 Task: Look for space in Thanjāvūr, India from 11th June, 2023 to 17th June, 2023 for 1 adult in price range Rs.5000 to Rs.12000. Place can be private room with 1  bedroom having 1 bed and 1 bathroom. Property type can be house, flat, guest house, hotel. Booking option can be shelf check-in. Required host language is English.
Action: Mouse moved to (384, 57)
Screenshot: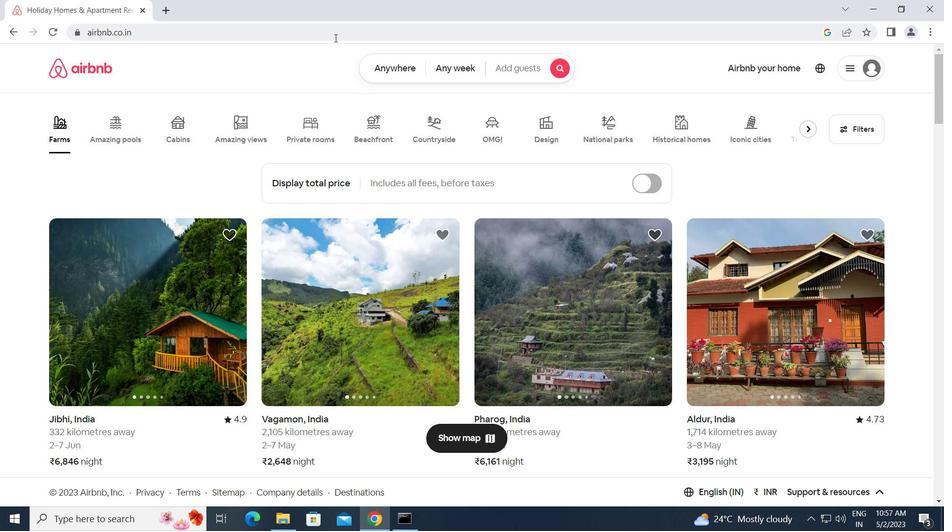 
Action: Mouse pressed left at (384, 57)
Screenshot: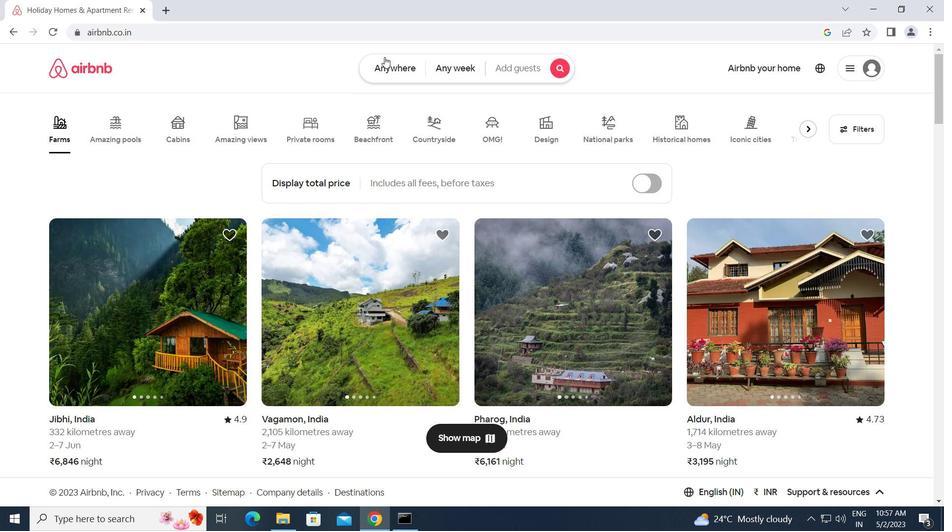 
Action: Mouse moved to (340, 104)
Screenshot: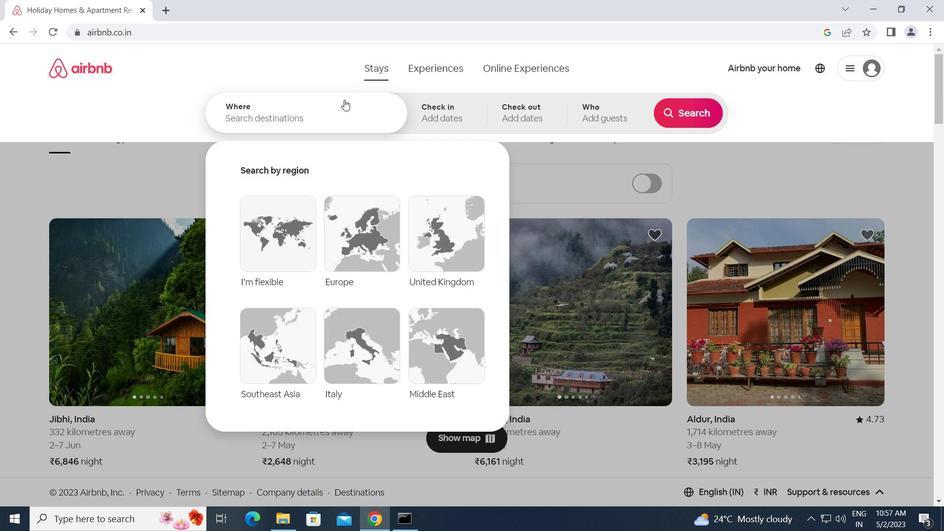
Action: Mouse pressed left at (340, 104)
Screenshot: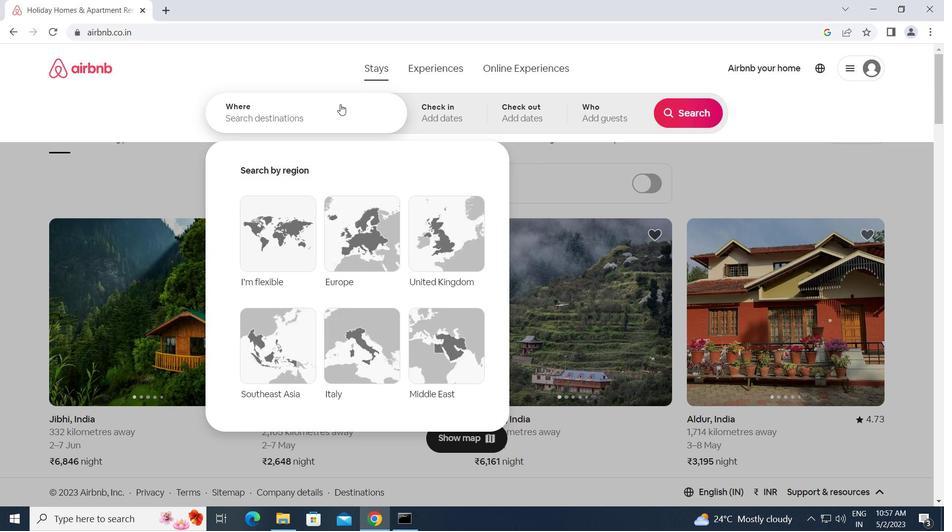 
Action: Key pressed t<Key.caps_lock>hanjavur,<Key.space><Key.caps_lock>i<Key.caps_lock>ndia<Key.enter>
Screenshot: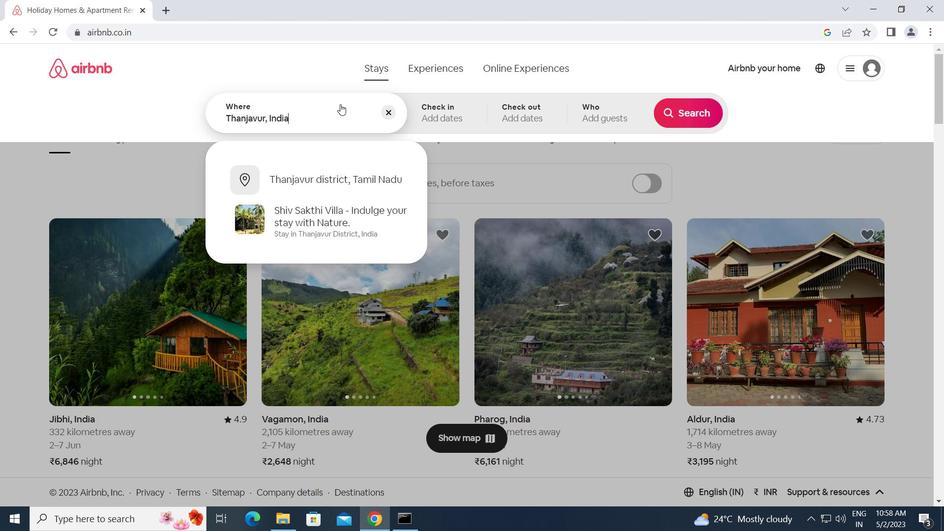 
Action: Mouse moved to (502, 321)
Screenshot: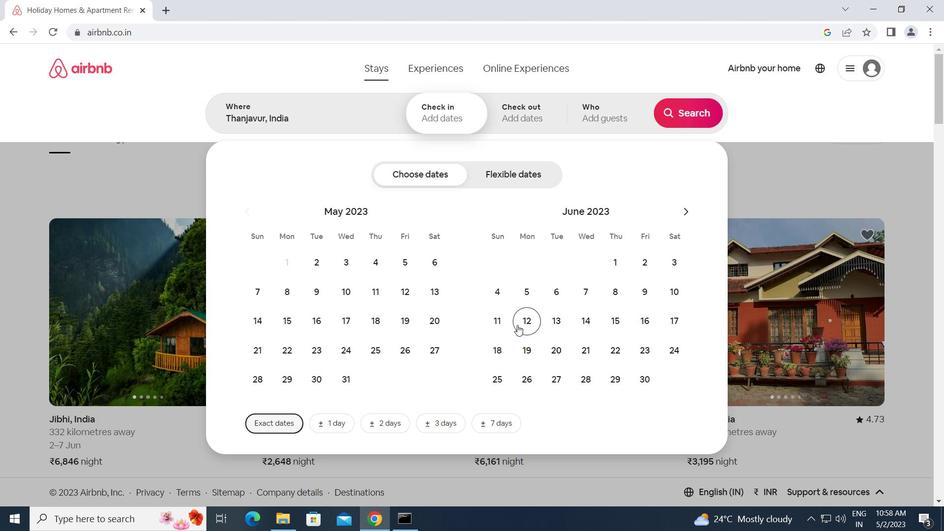 
Action: Mouse pressed left at (502, 321)
Screenshot: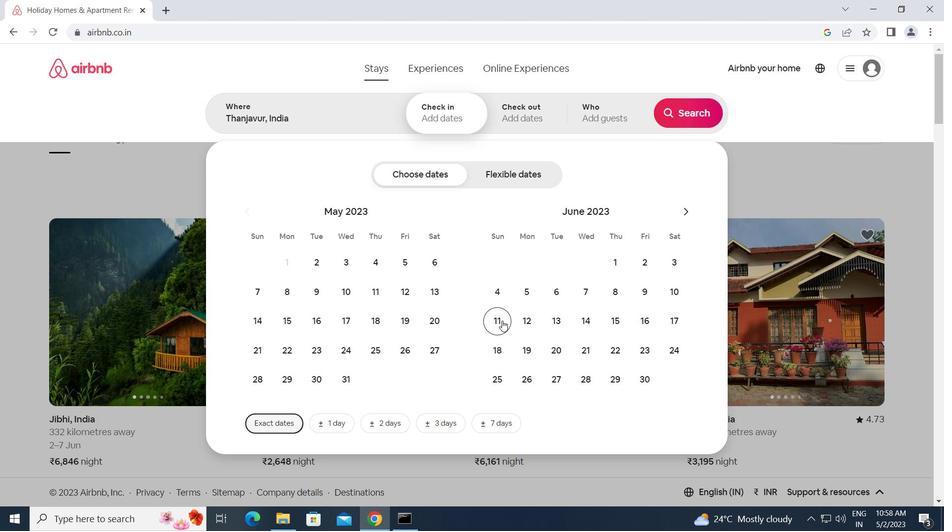 
Action: Mouse moved to (680, 319)
Screenshot: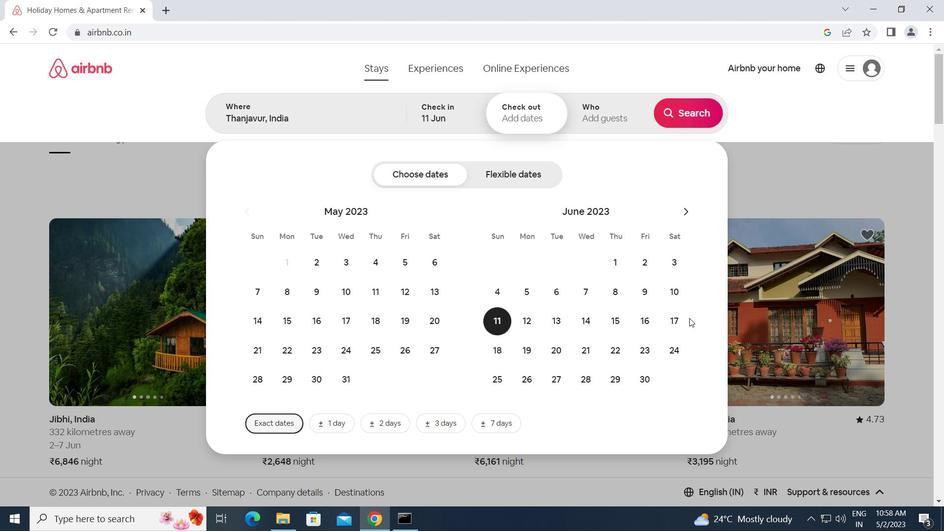 
Action: Mouse pressed left at (680, 319)
Screenshot: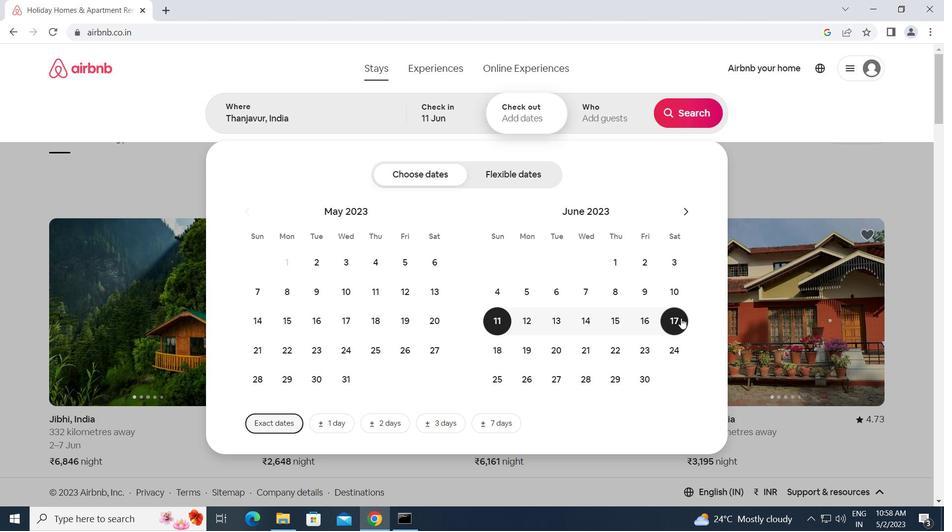 
Action: Mouse moved to (603, 112)
Screenshot: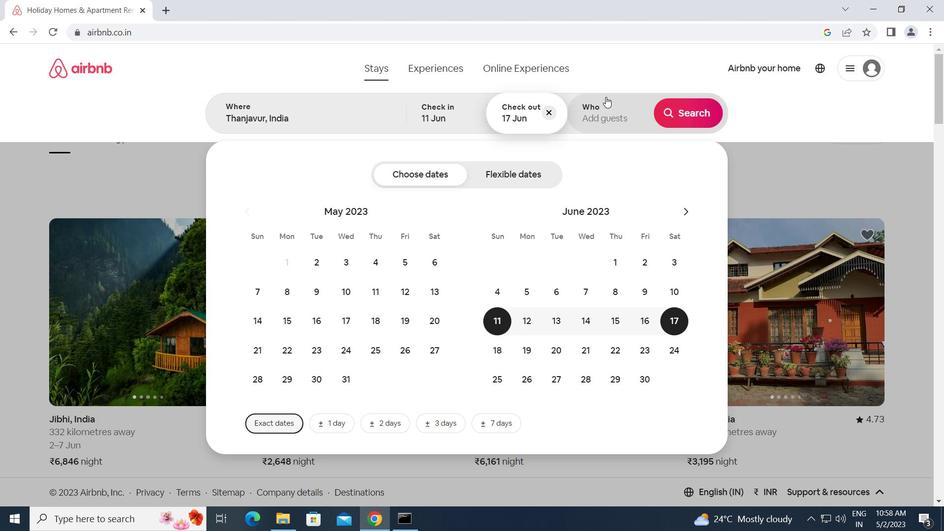
Action: Mouse pressed left at (603, 112)
Screenshot: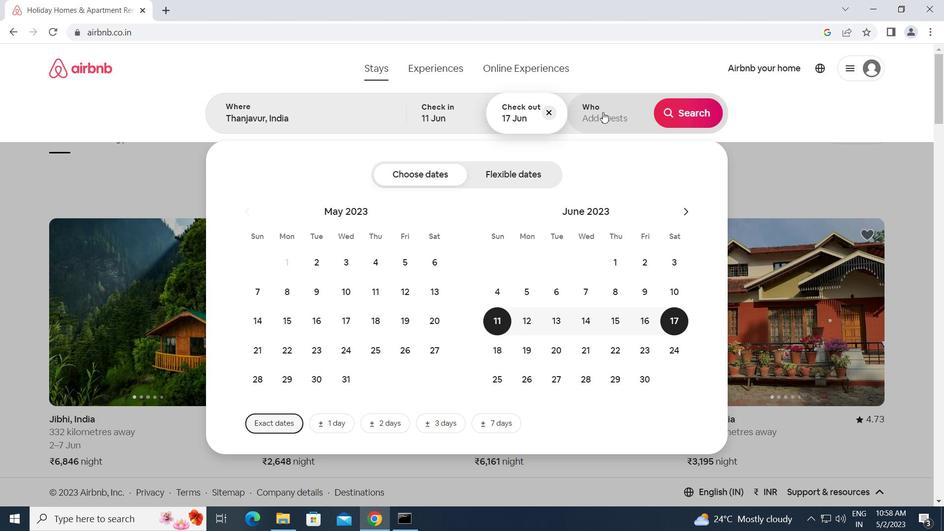 
Action: Mouse moved to (691, 175)
Screenshot: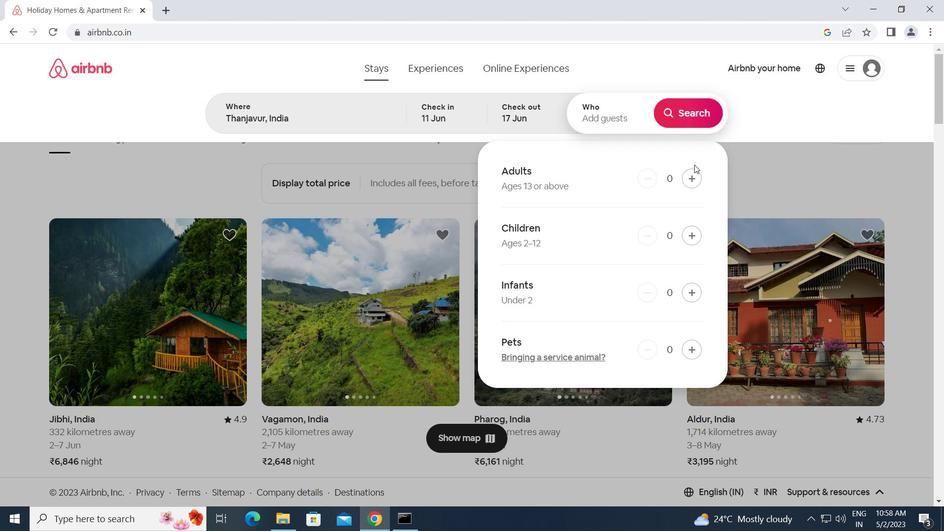 
Action: Mouse pressed left at (691, 175)
Screenshot: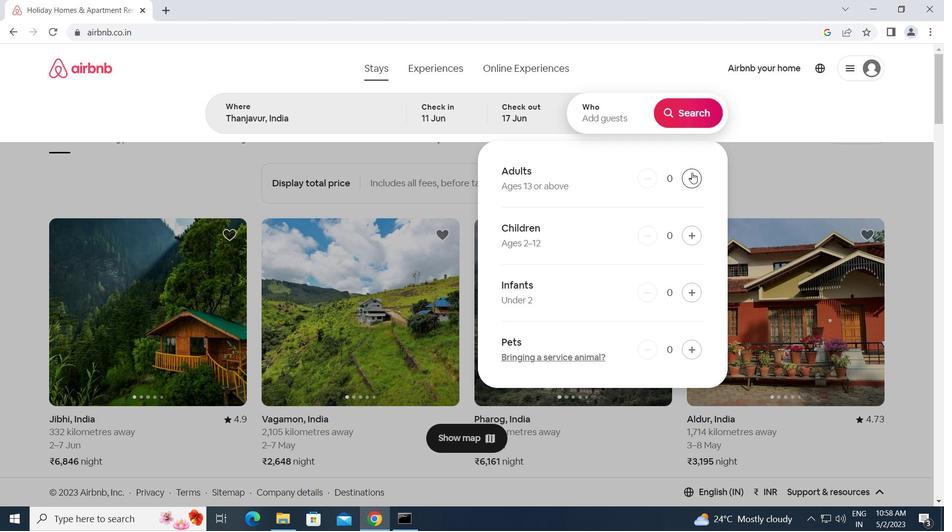 
Action: Mouse moved to (681, 116)
Screenshot: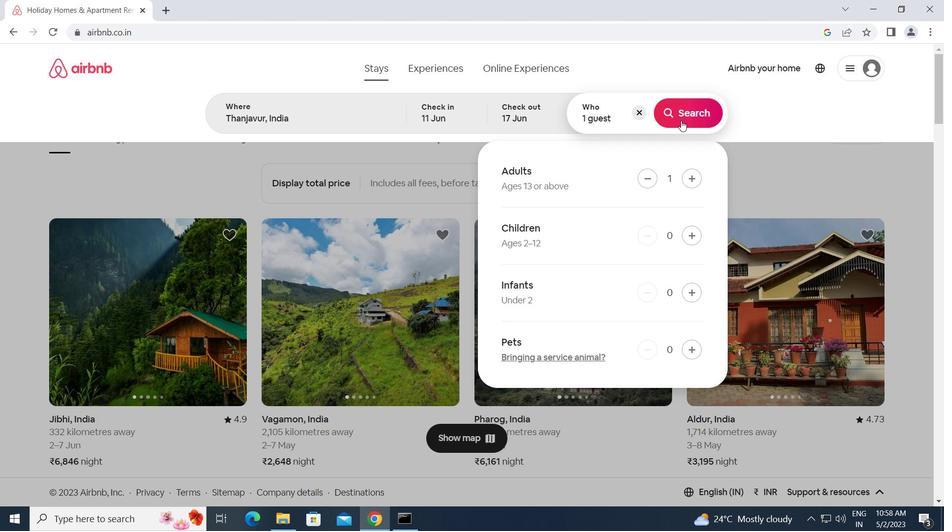 
Action: Mouse pressed left at (681, 116)
Screenshot: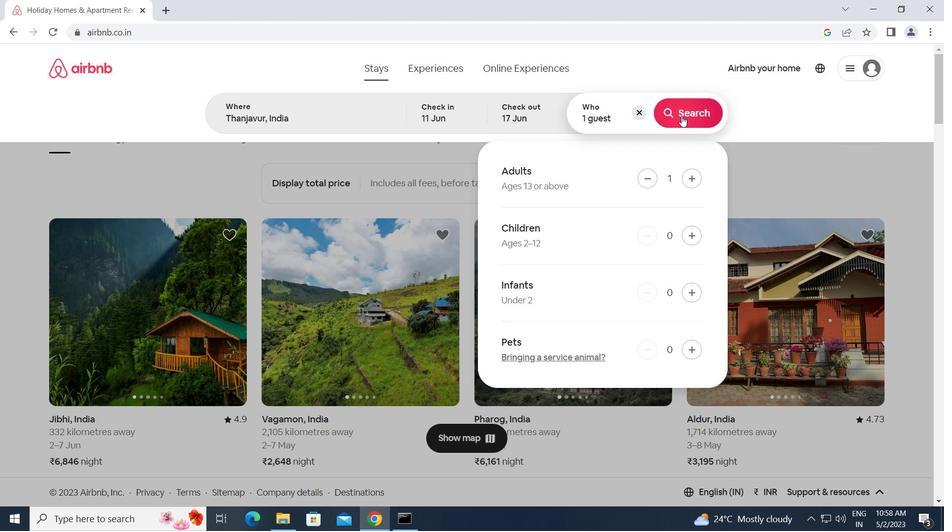 
Action: Mouse moved to (886, 128)
Screenshot: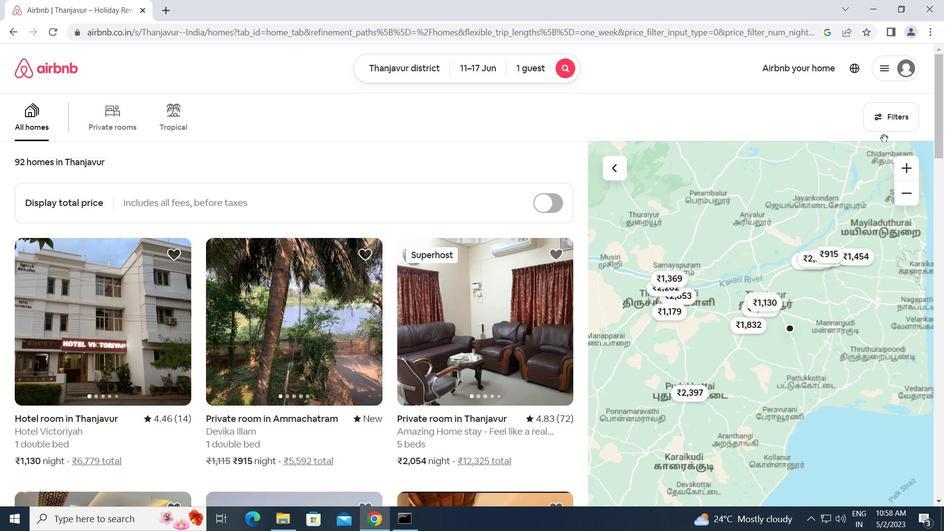 
Action: Mouse pressed left at (886, 128)
Screenshot: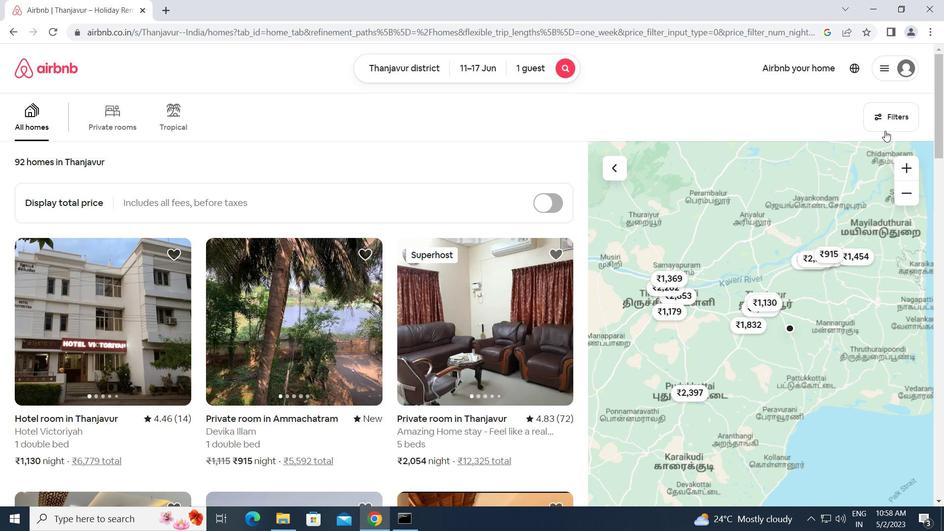 
Action: Mouse moved to (325, 277)
Screenshot: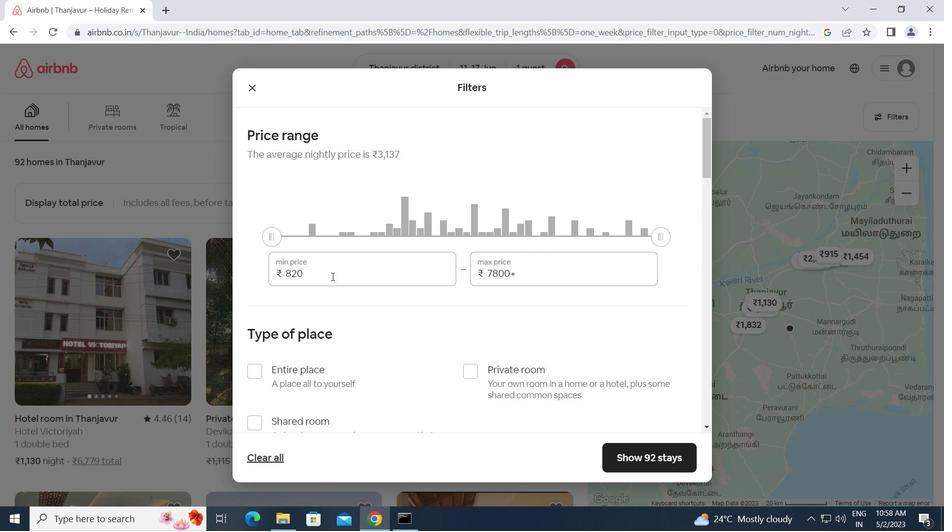 
Action: Mouse pressed left at (325, 277)
Screenshot: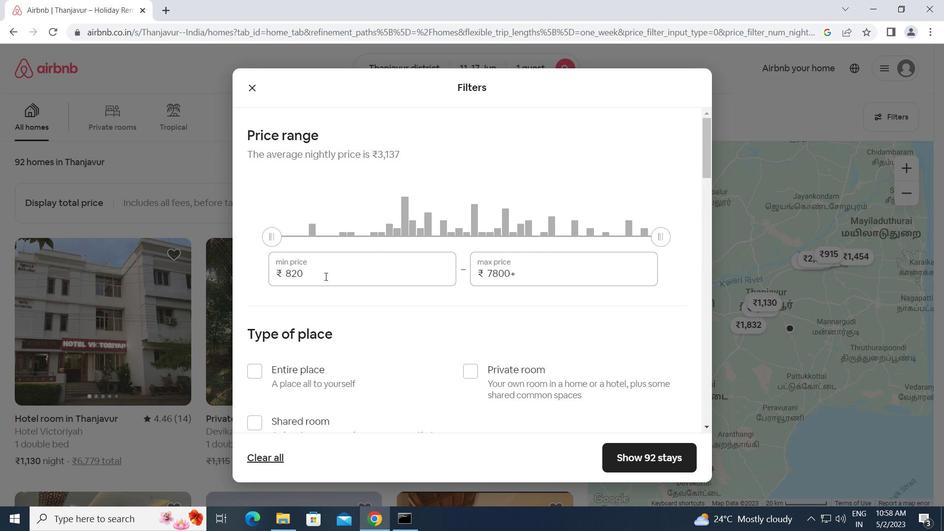
Action: Mouse moved to (263, 277)
Screenshot: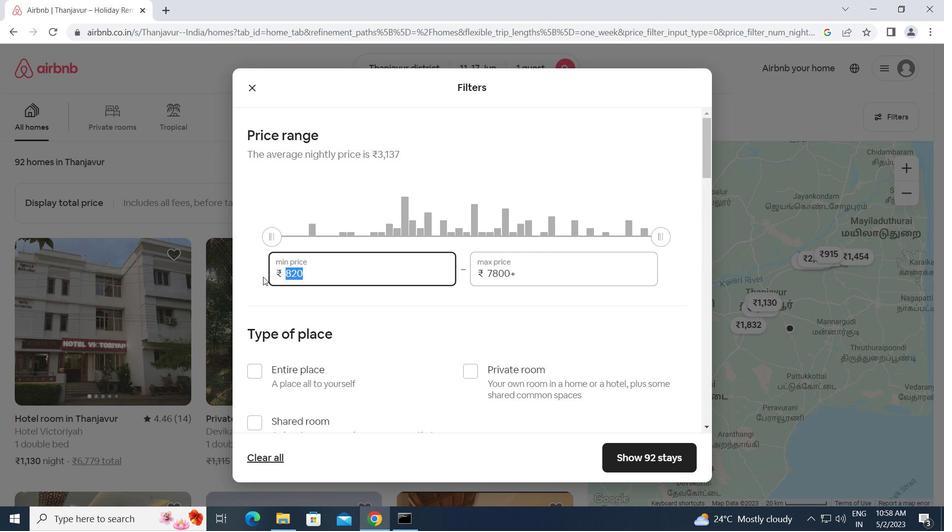 
Action: Key pressed 5000<Key.tab>12000
Screenshot: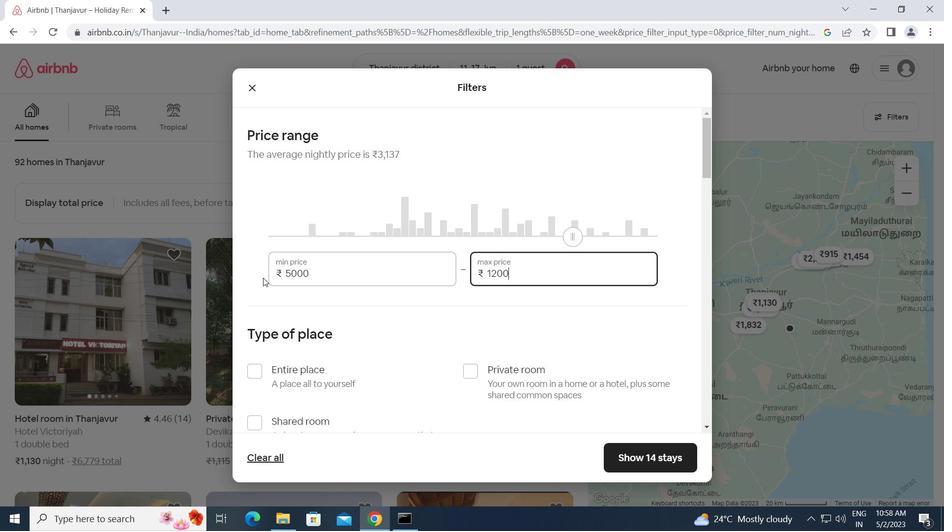 
Action: Mouse moved to (259, 323)
Screenshot: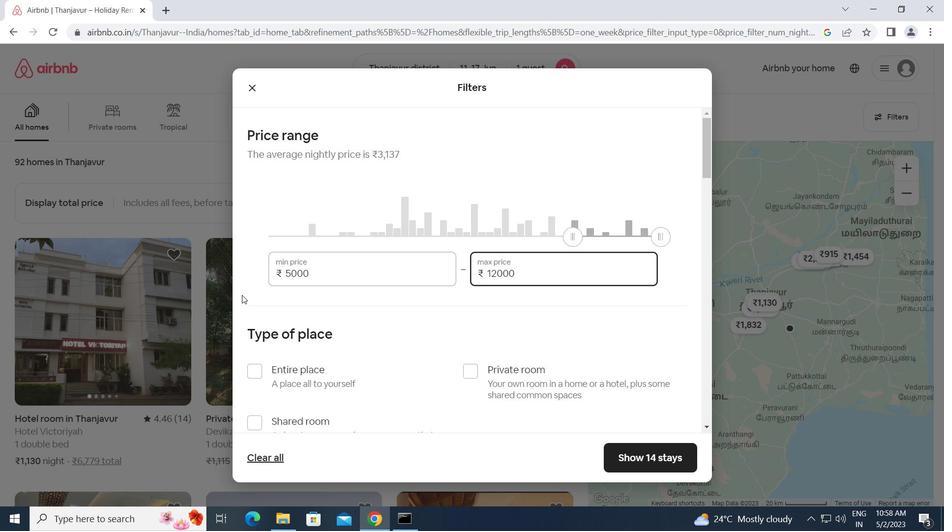 
Action: Mouse scrolled (259, 322) with delta (0, 0)
Screenshot: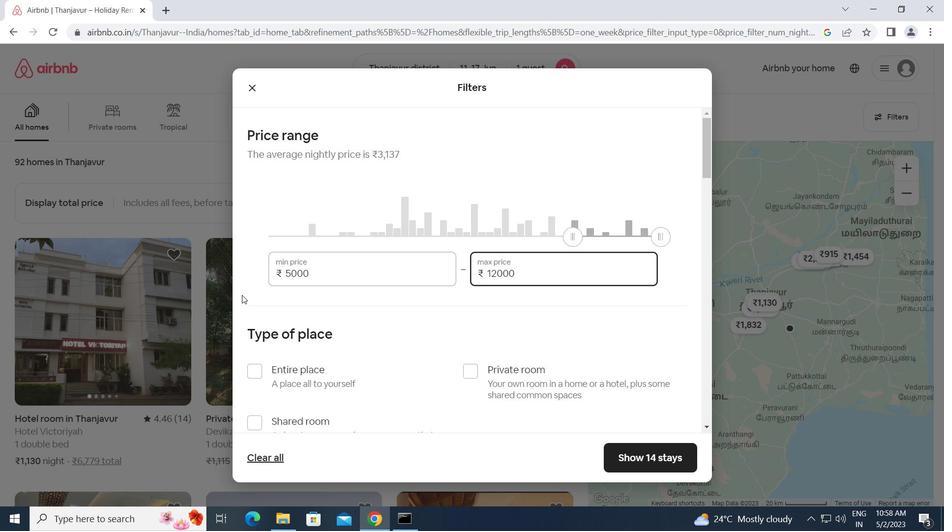 
Action: Mouse moved to (469, 305)
Screenshot: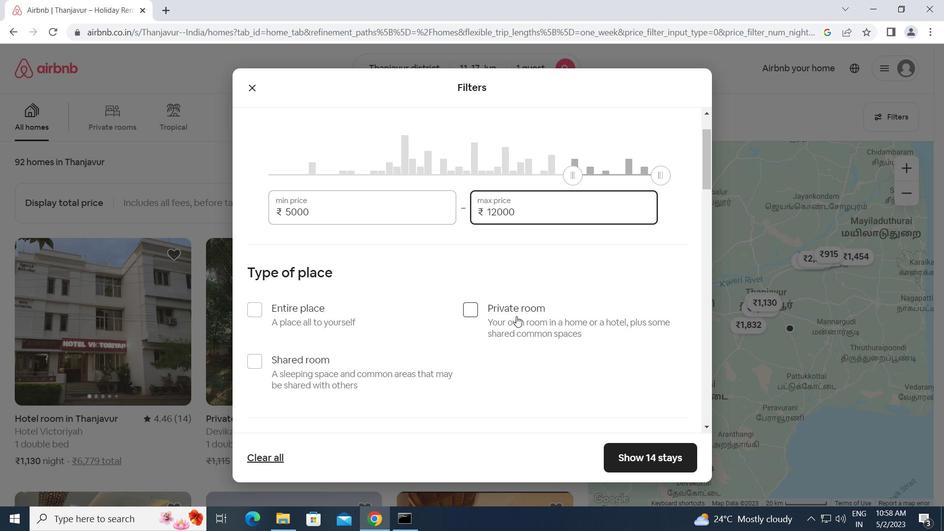 
Action: Mouse pressed left at (469, 305)
Screenshot: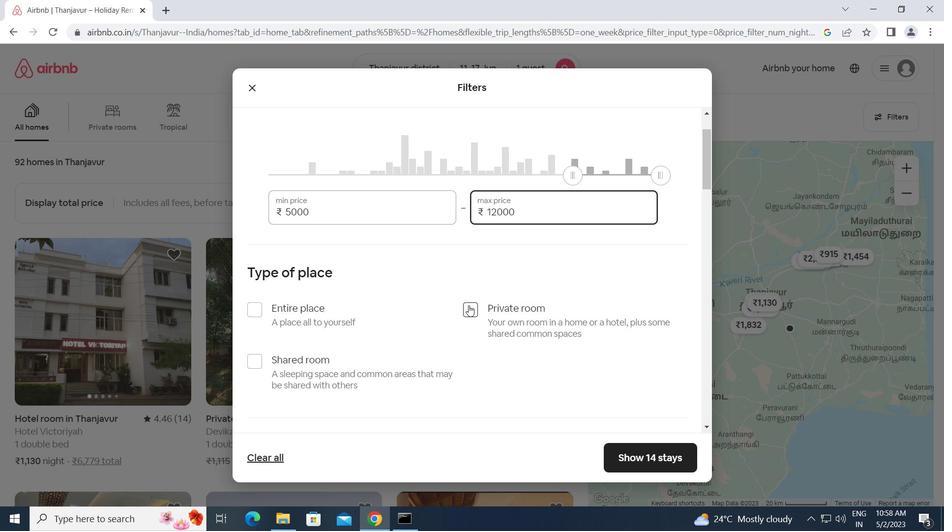 
Action: Mouse moved to (475, 317)
Screenshot: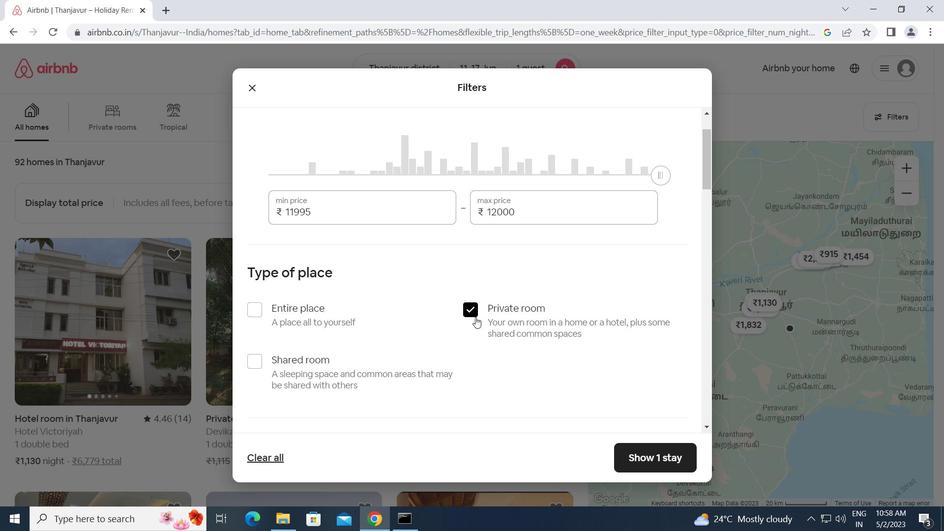 
Action: Mouse scrolled (475, 317) with delta (0, 0)
Screenshot: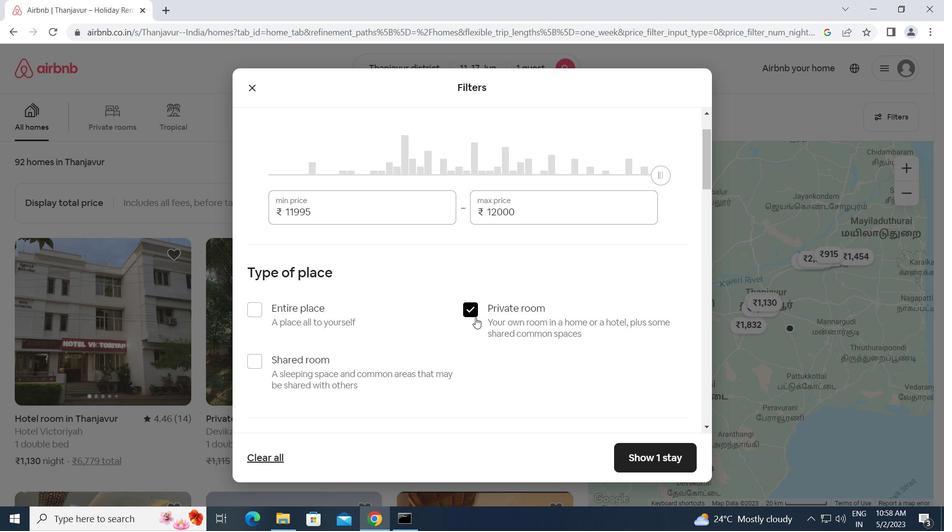 
Action: Mouse scrolled (475, 317) with delta (0, 0)
Screenshot: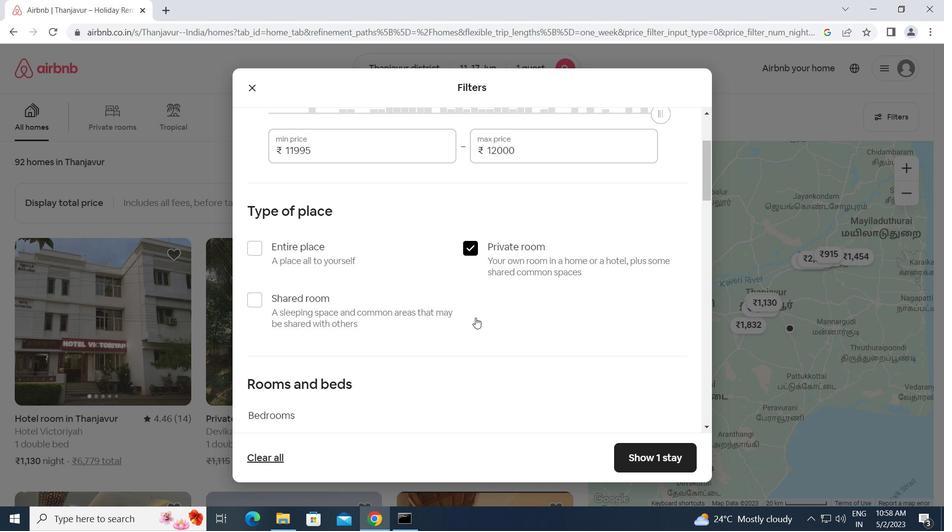 
Action: Mouse scrolled (475, 317) with delta (0, 0)
Screenshot: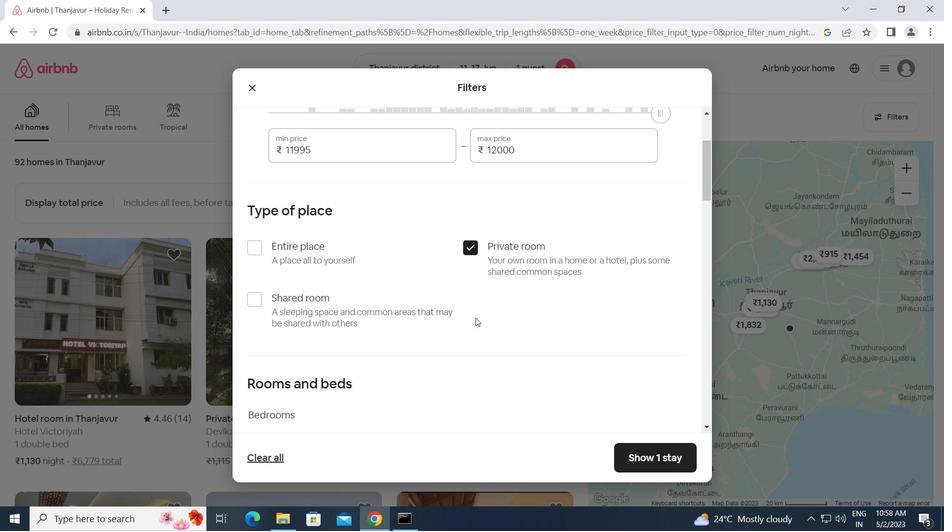 
Action: Mouse moved to (323, 320)
Screenshot: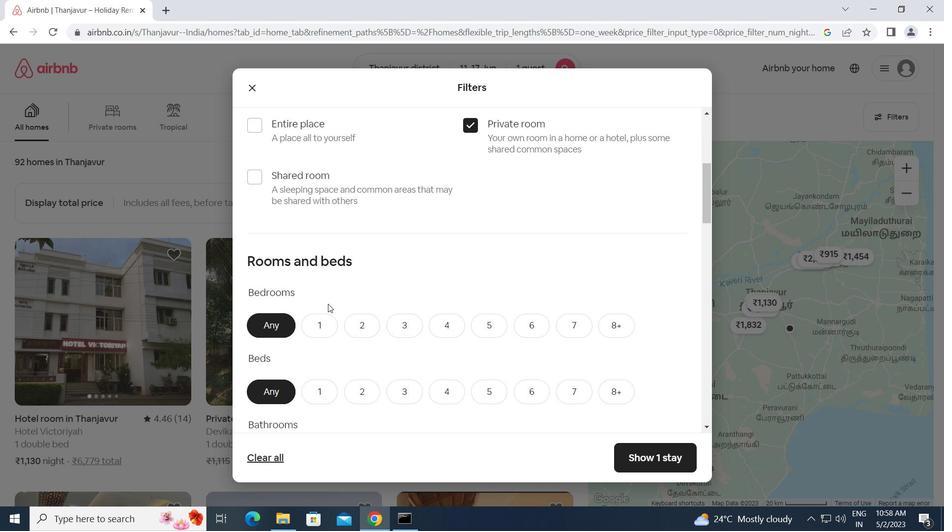 
Action: Mouse pressed left at (323, 320)
Screenshot: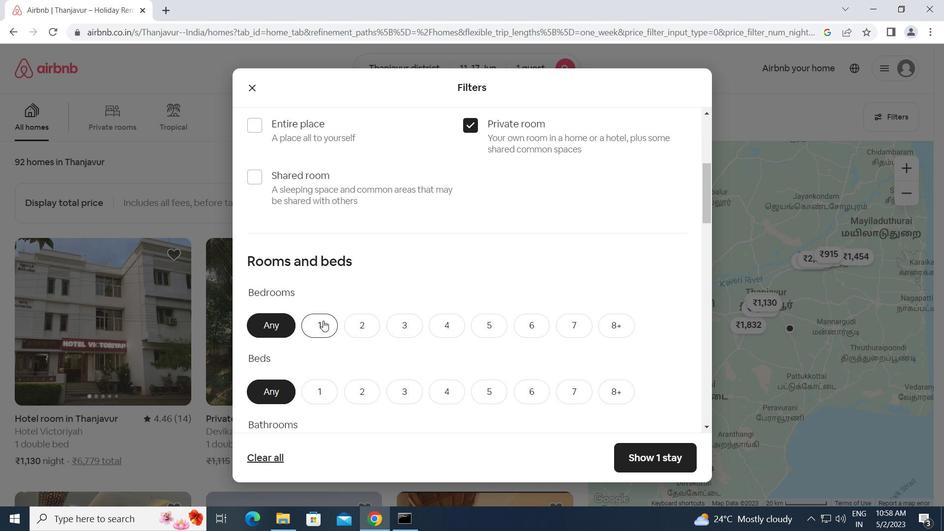 
Action: Mouse moved to (336, 353)
Screenshot: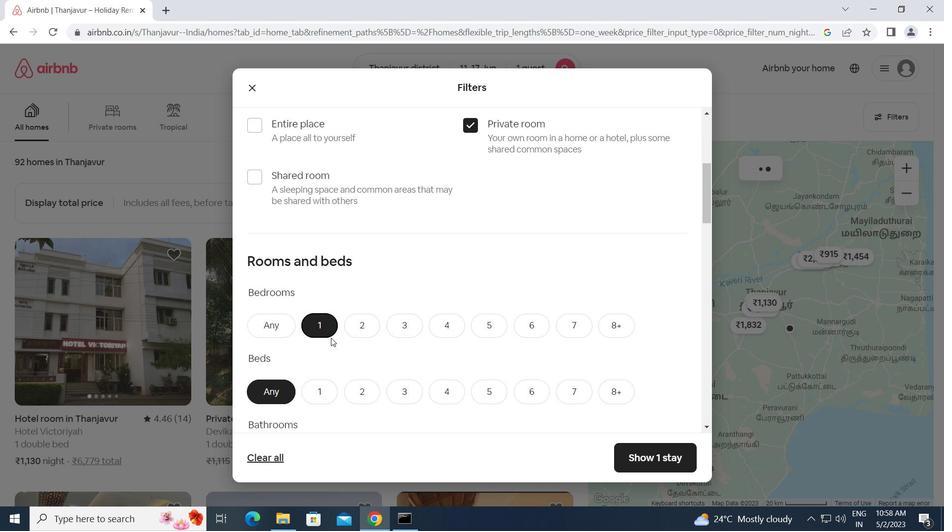 
Action: Mouse scrolled (336, 353) with delta (0, 0)
Screenshot: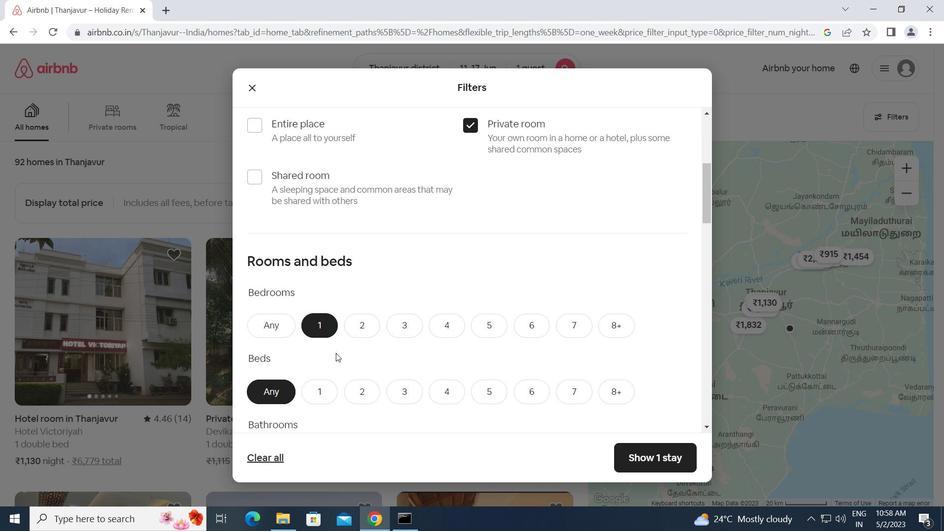 
Action: Mouse scrolled (336, 353) with delta (0, 0)
Screenshot: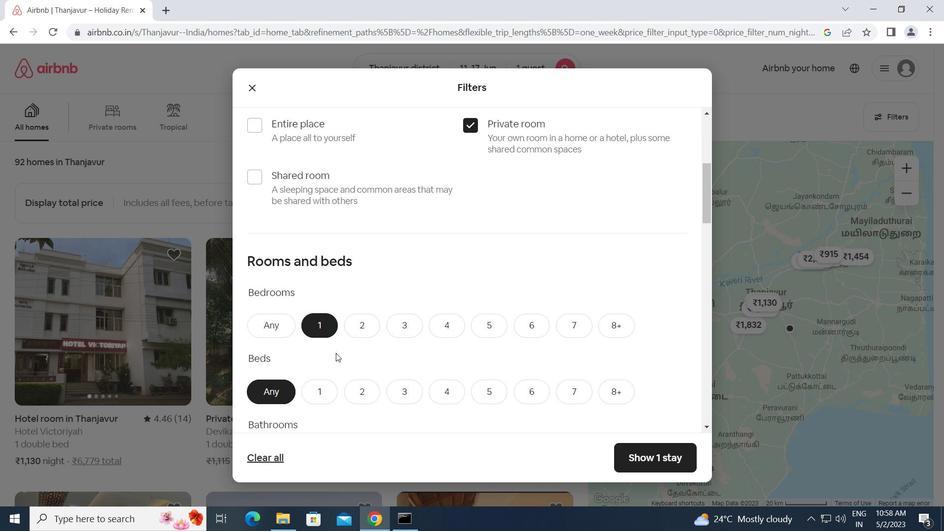 
Action: Mouse moved to (321, 272)
Screenshot: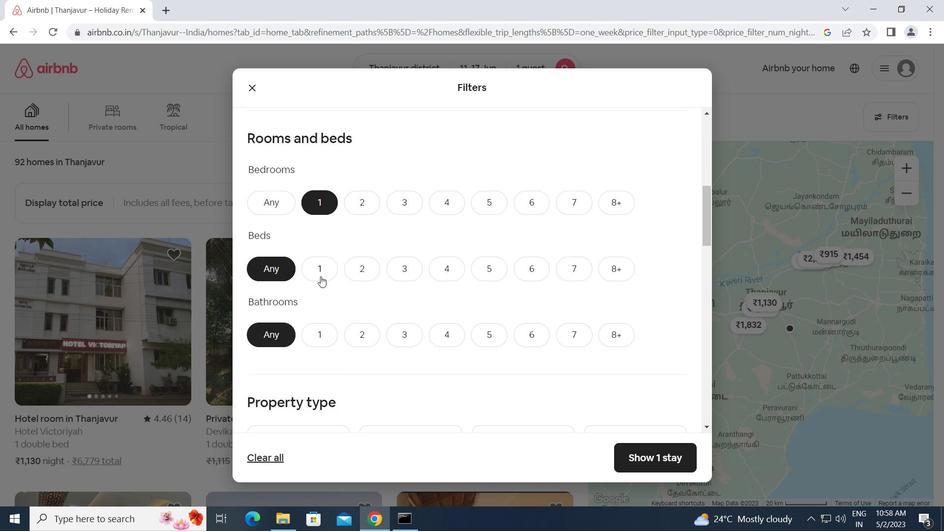 
Action: Mouse pressed left at (321, 272)
Screenshot: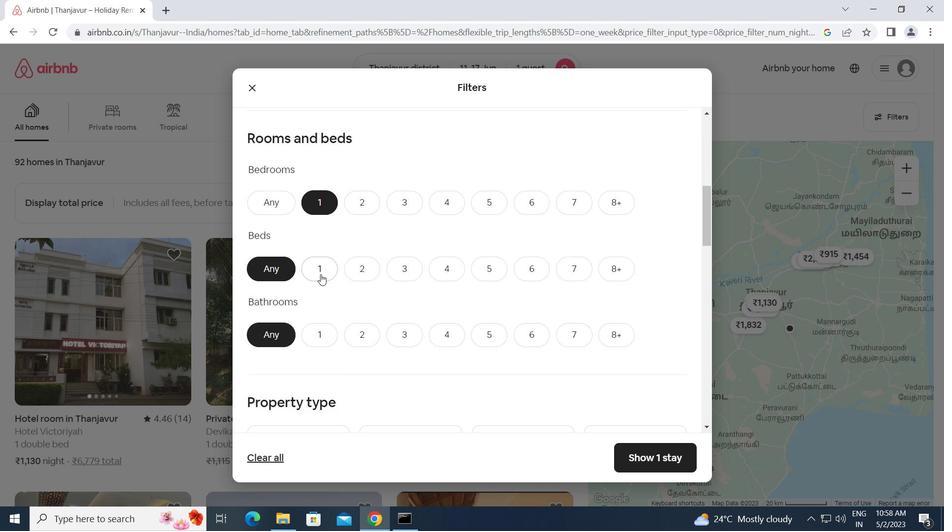 
Action: Mouse moved to (330, 336)
Screenshot: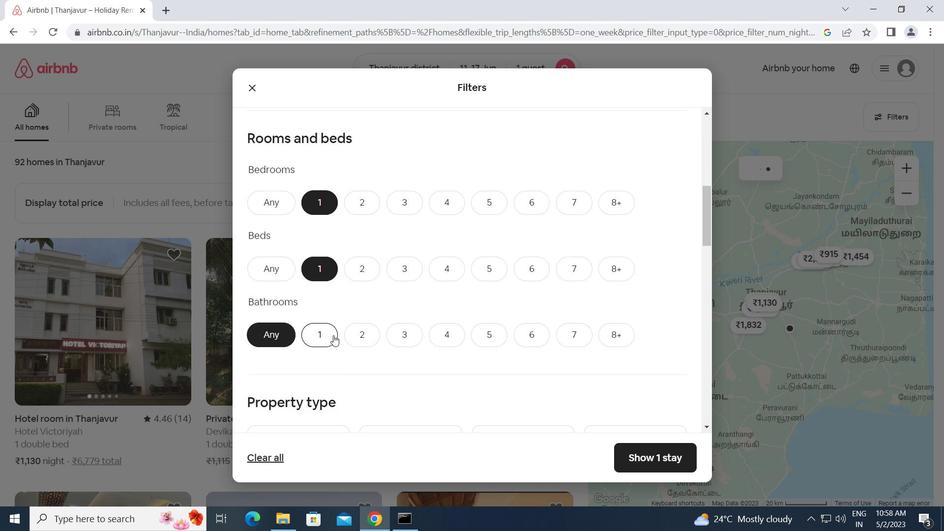 
Action: Mouse pressed left at (330, 336)
Screenshot: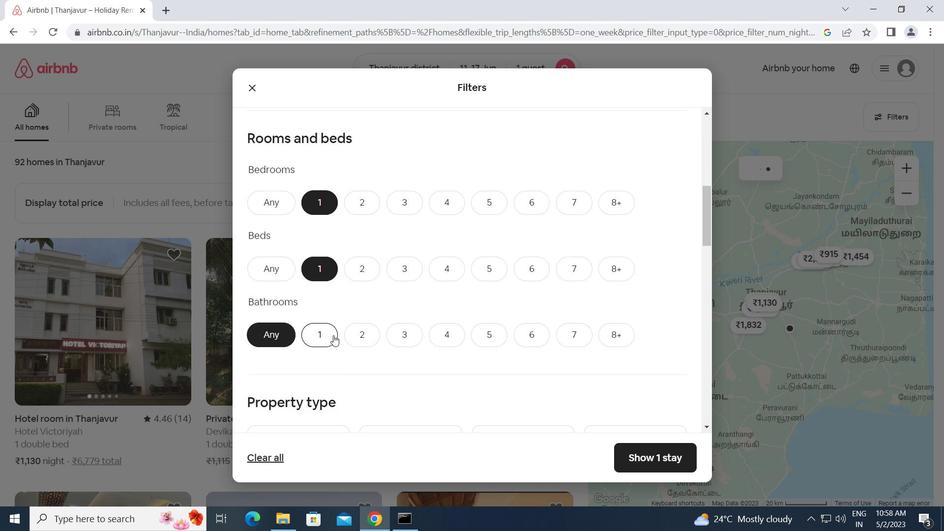 
Action: Mouse moved to (392, 356)
Screenshot: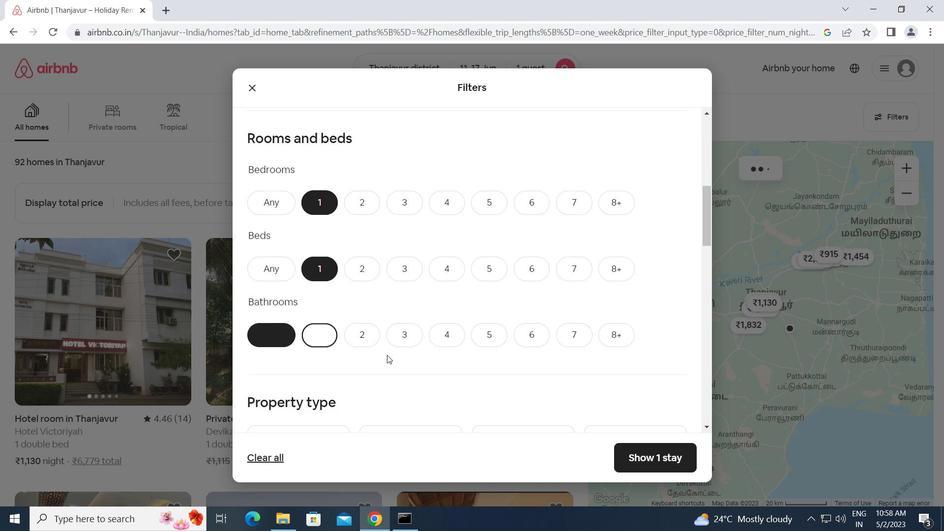 
Action: Mouse scrolled (392, 356) with delta (0, 0)
Screenshot: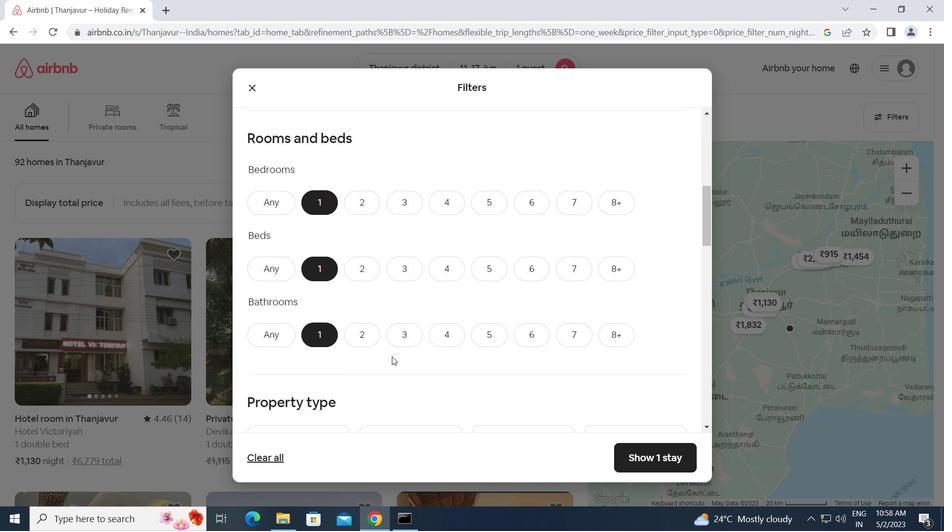 
Action: Mouse scrolled (392, 356) with delta (0, 0)
Screenshot: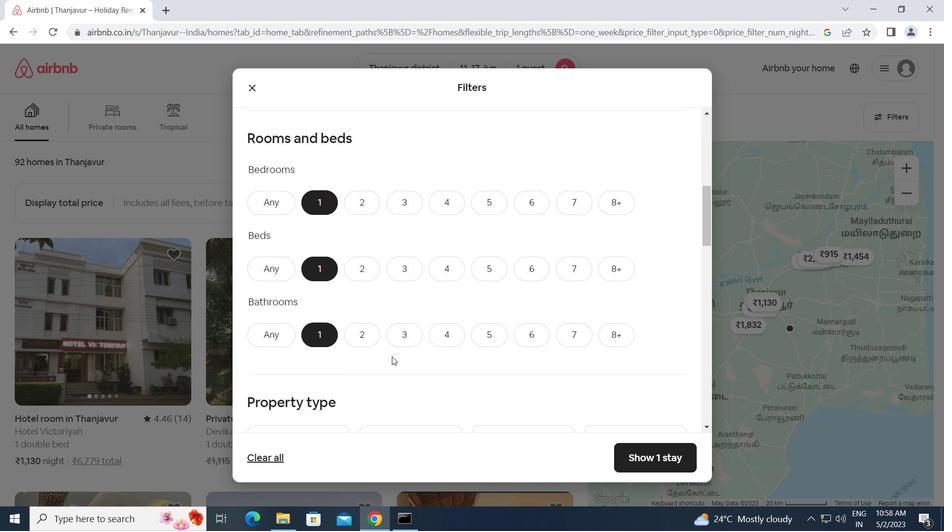 
Action: Mouse moved to (312, 355)
Screenshot: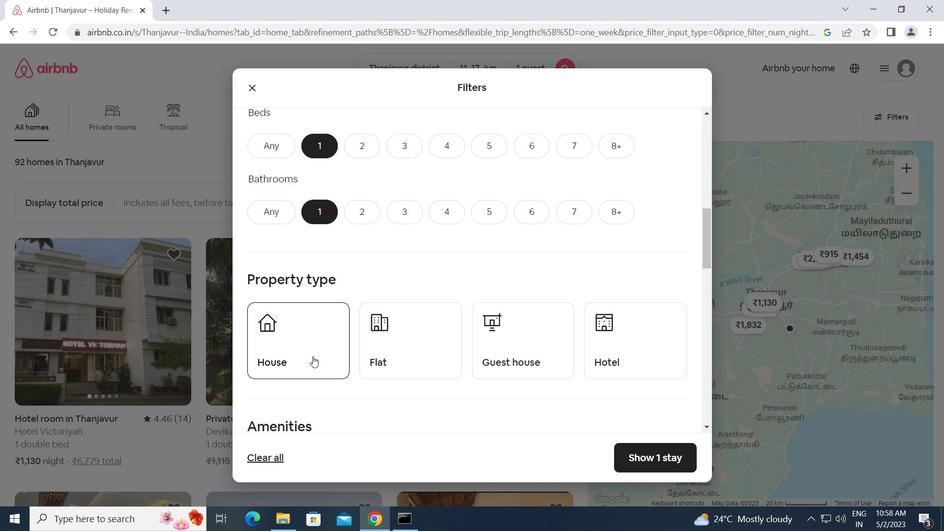 
Action: Mouse pressed left at (312, 355)
Screenshot: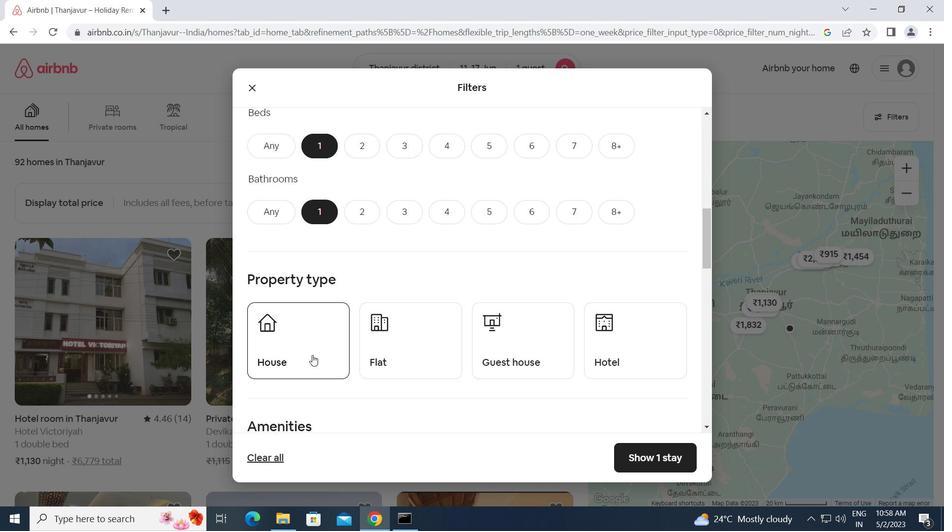 
Action: Mouse moved to (415, 361)
Screenshot: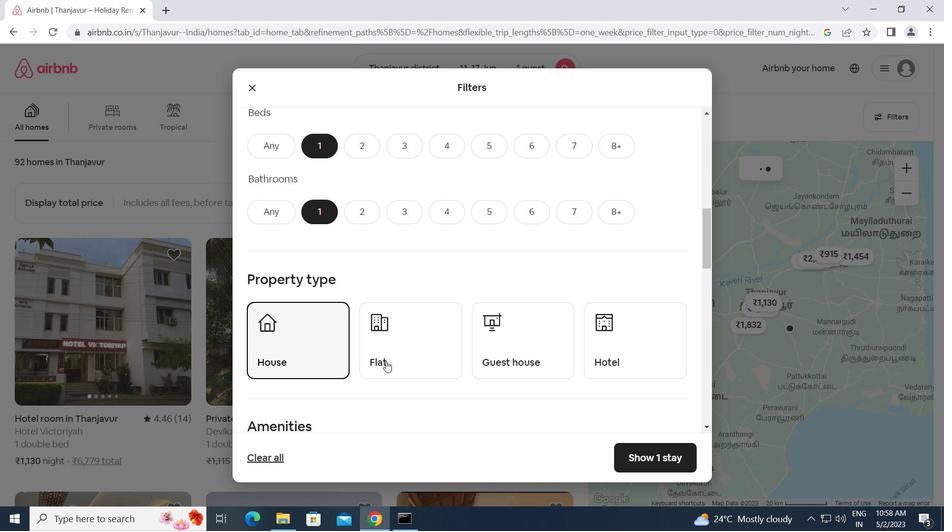 
Action: Mouse pressed left at (415, 361)
Screenshot: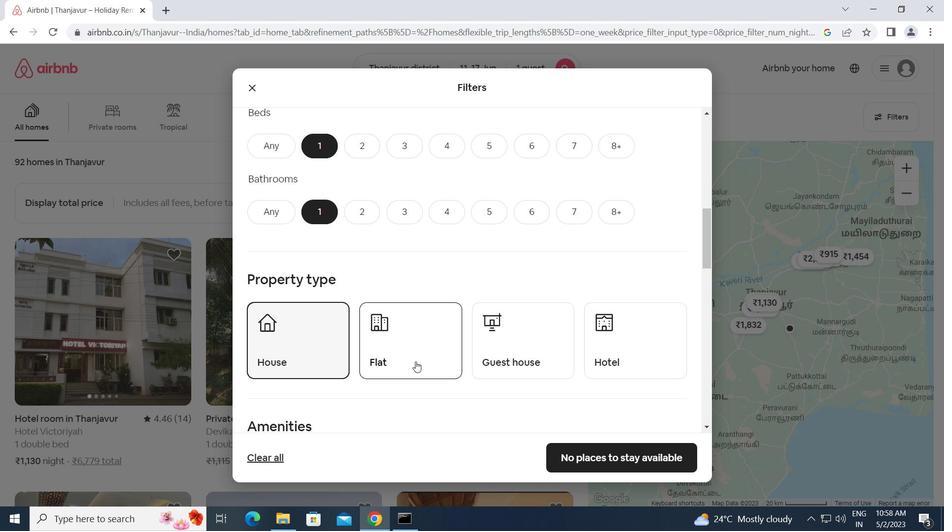
Action: Mouse moved to (533, 351)
Screenshot: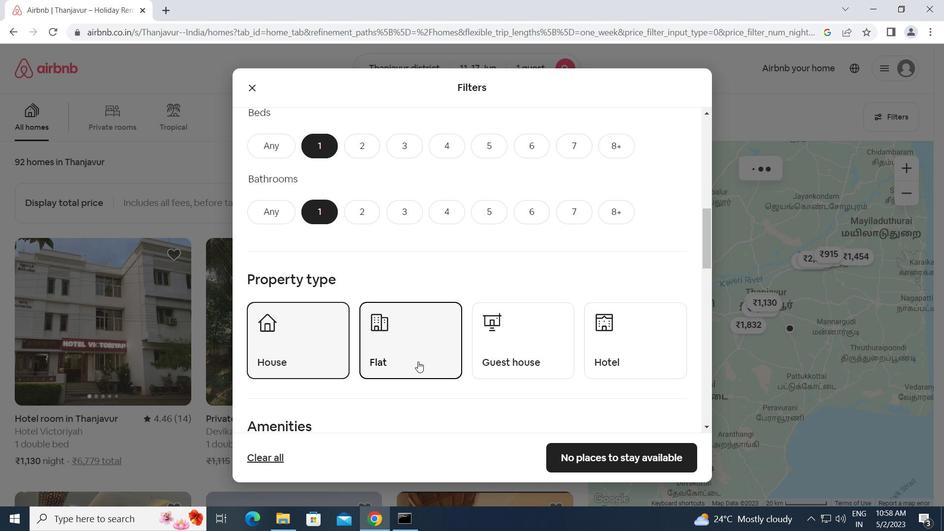 
Action: Mouse pressed left at (533, 351)
Screenshot: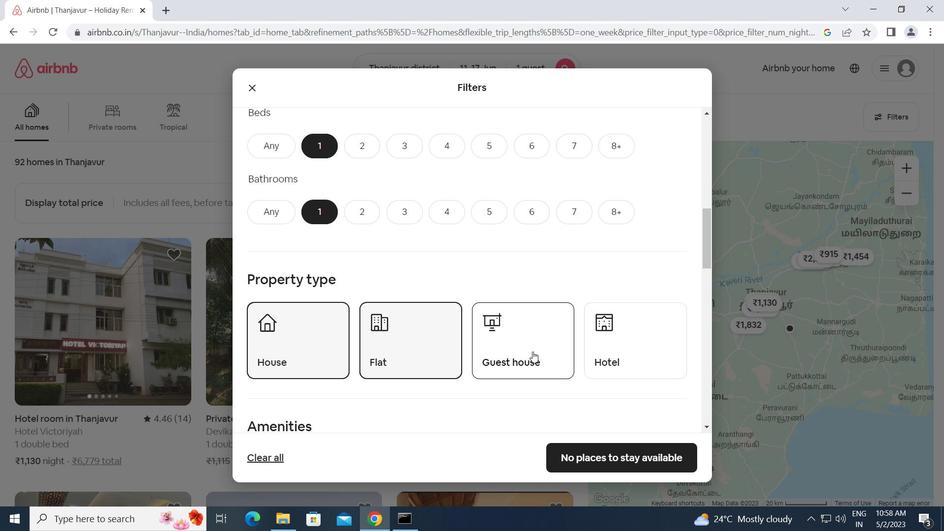 
Action: Mouse moved to (623, 355)
Screenshot: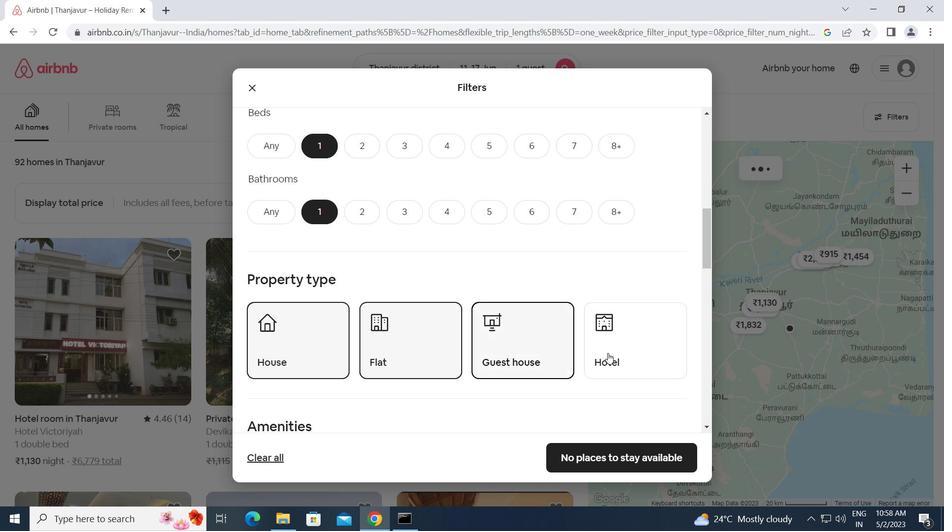 
Action: Mouse pressed left at (623, 355)
Screenshot: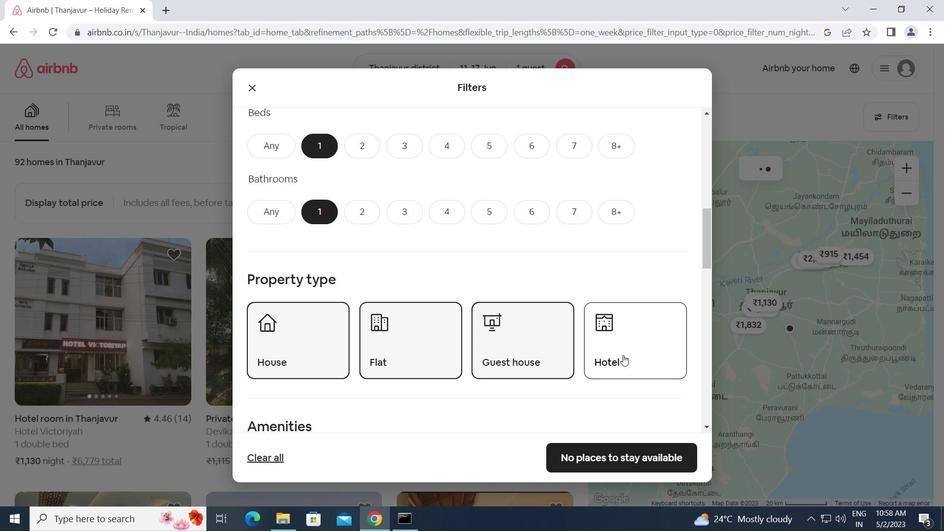
Action: Mouse moved to (567, 356)
Screenshot: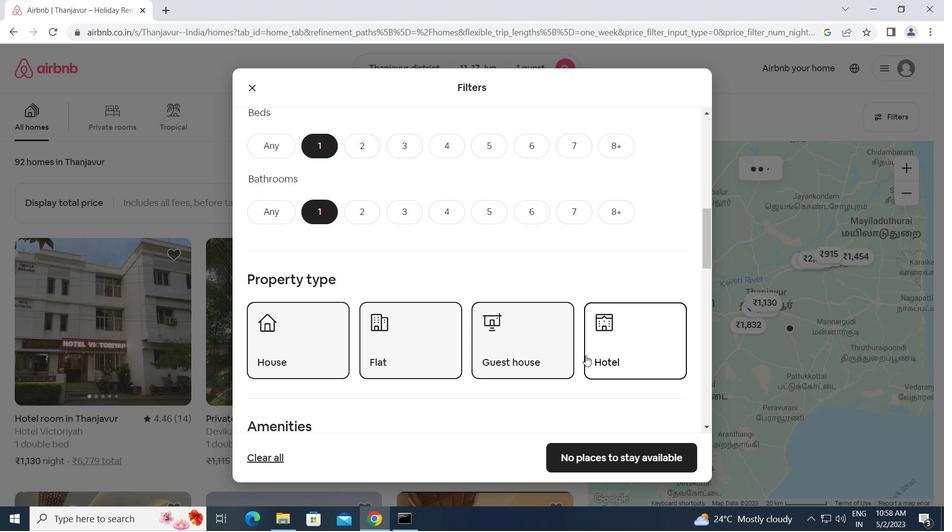 
Action: Mouse scrolled (567, 355) with delta (0, 0)
Screenshot: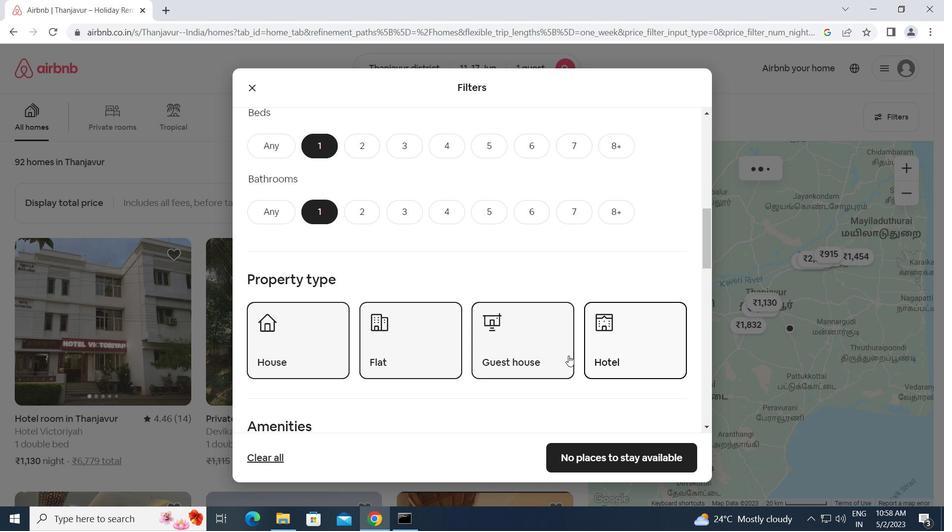 
Action: Mouse moved to (566, 357)
Screenshot: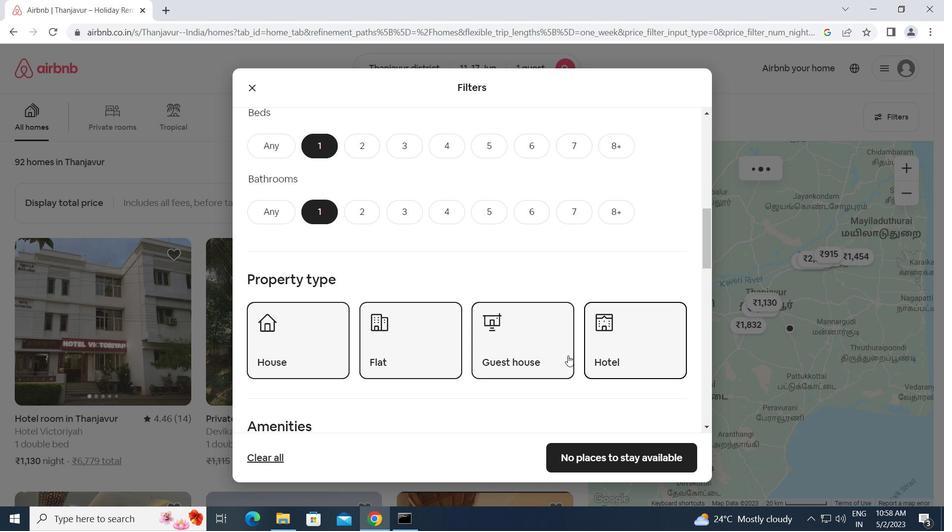 
Action: Mouse scrolled (566, 357) with delta (0, 0)
Screenshot: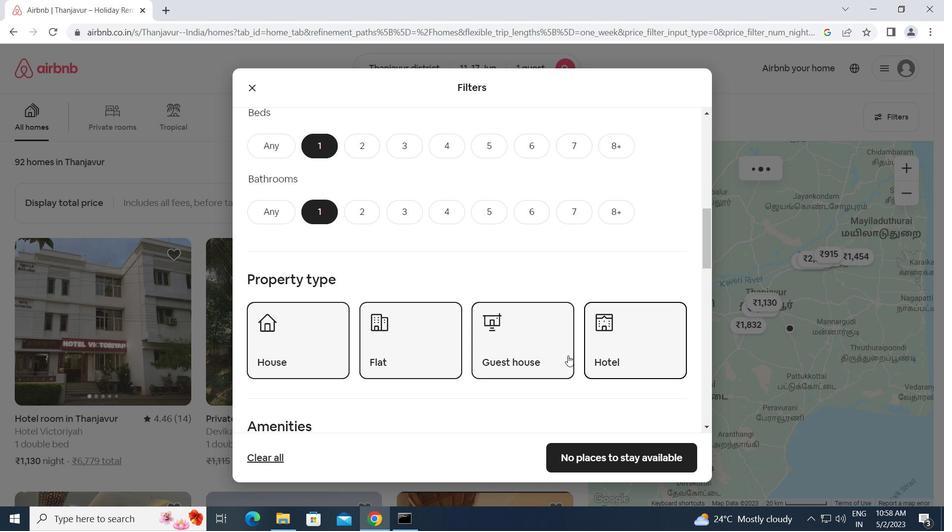 
Action: Mouse moved to (439, 358)
Screenshot: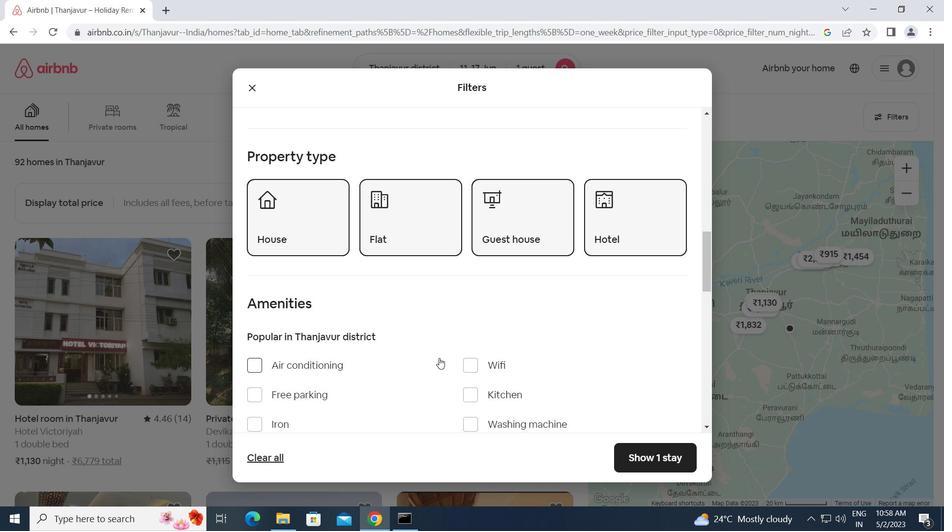 
Action: Mouse scrolled (439, 358) with delta (0, 0)
Screenshot: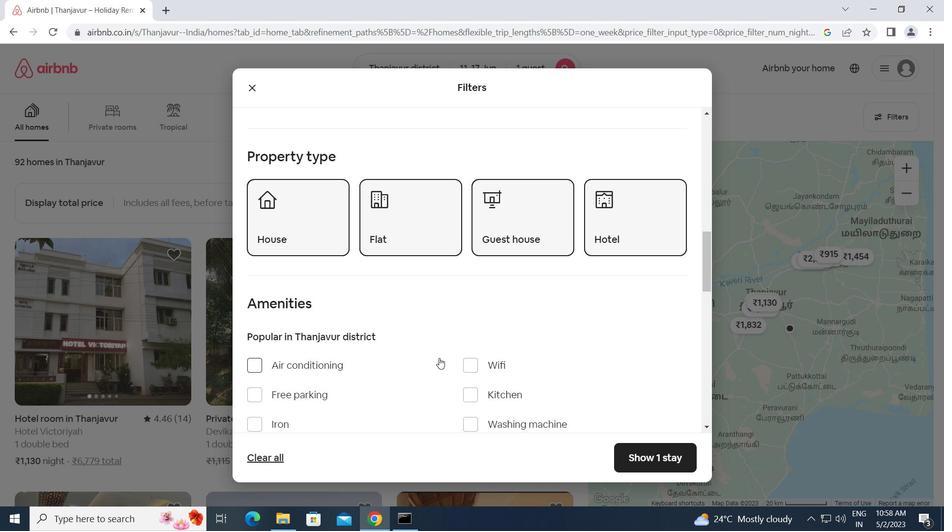 
Action: Mouse scrolled (439, 358) with delta (0, 0)
Screenshot: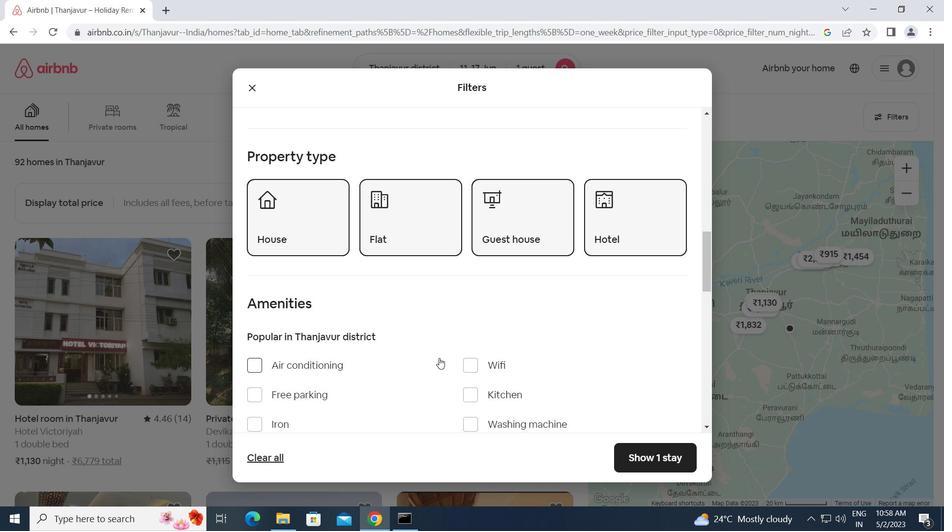 
Action: Mouse moved to (487, 390)
Screenshot: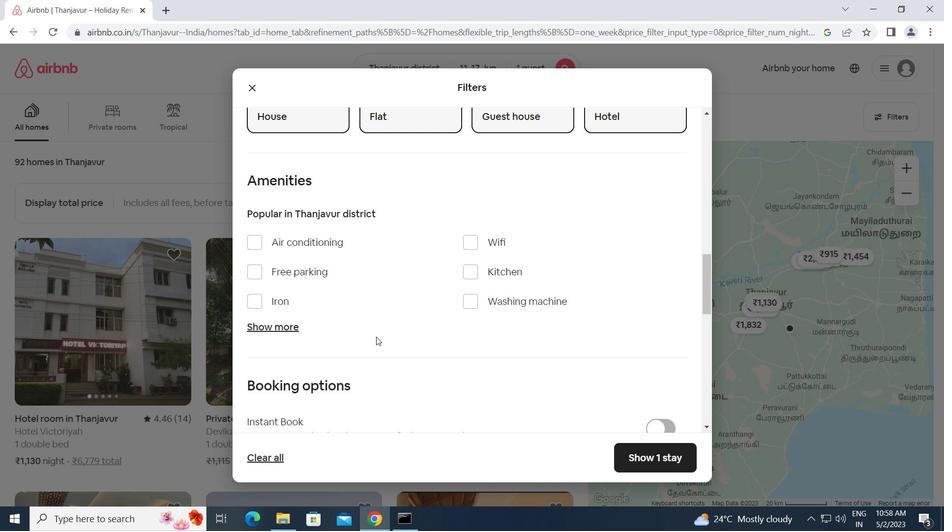 
Action: Mouse scrolled (487, 389) with delta (0, 0)
Screenshot: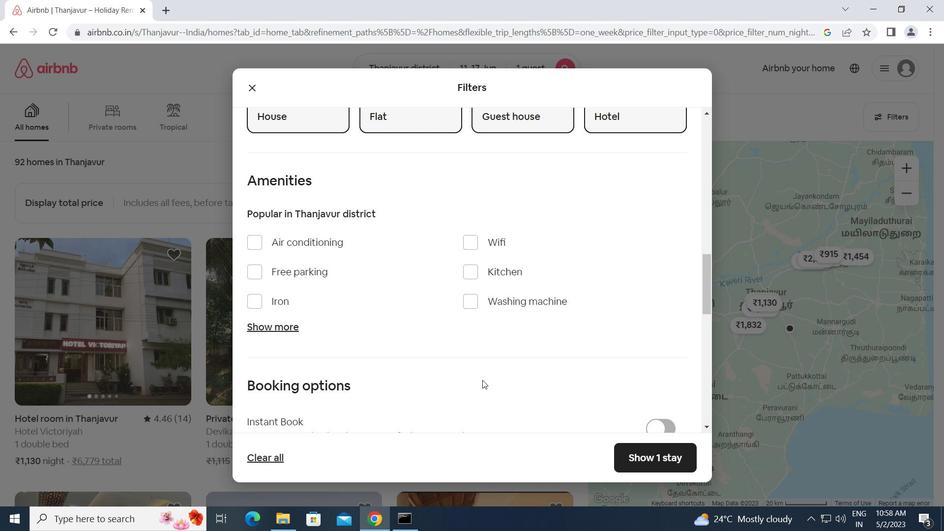 
Action: Mouse scrolled (487, 389) with delta (0, 0)
Screenshot: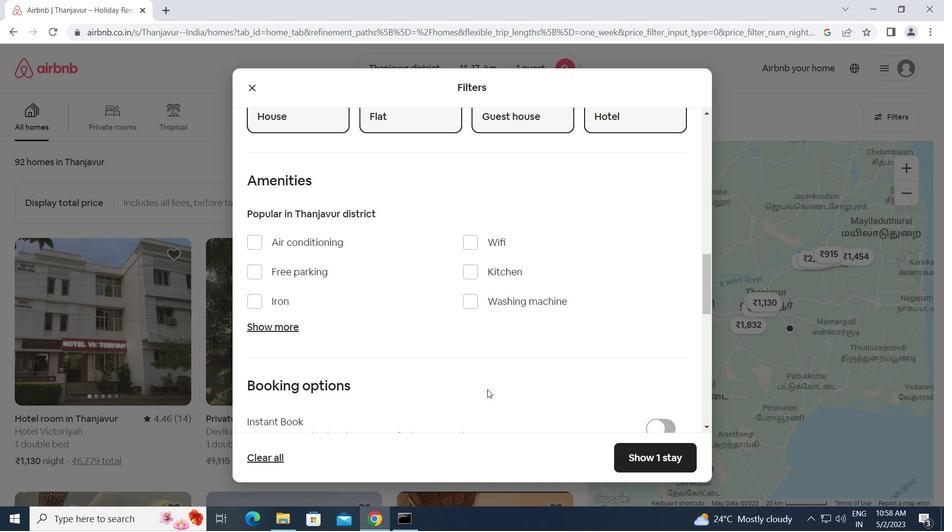 
Action: Mouse moved to (654, 345)
Screenshot: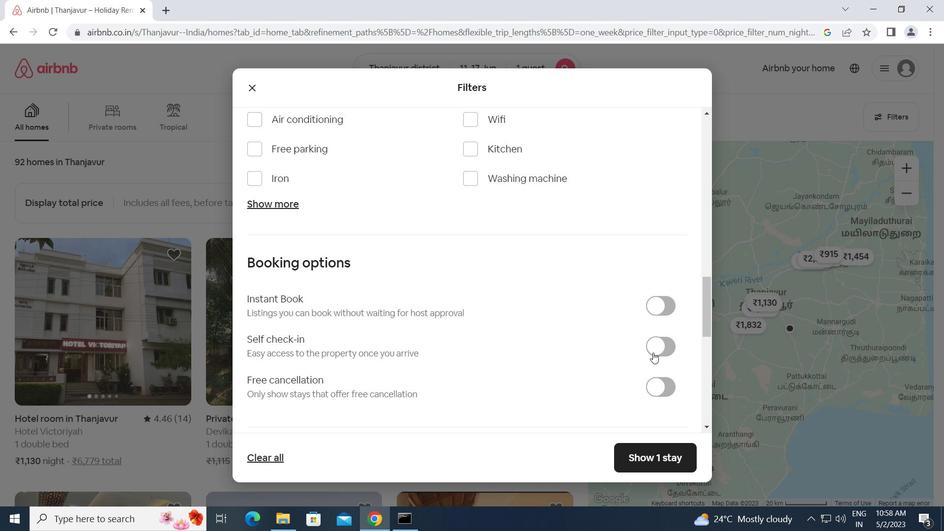 
Action: Mouse pressed left at (654, 345)
Screenshot: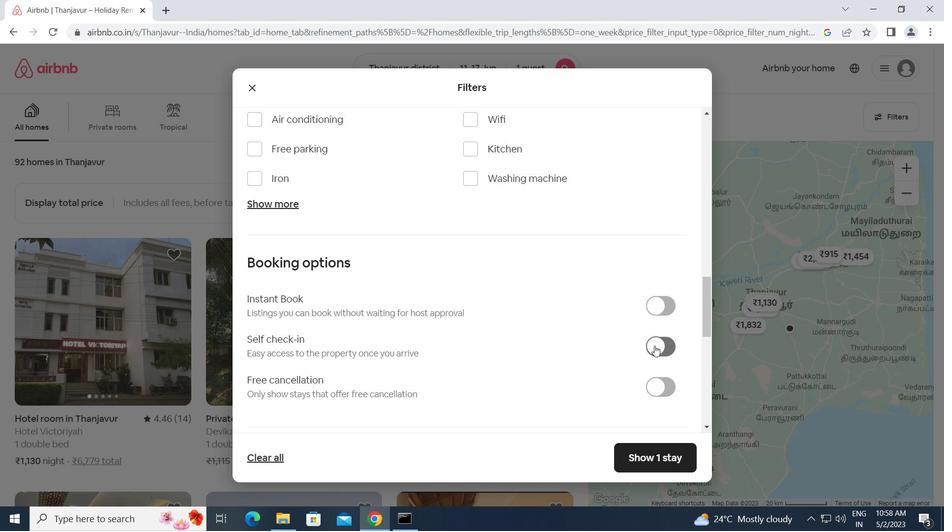 
Action: Mouse moved to (482, 369)
Screenshot: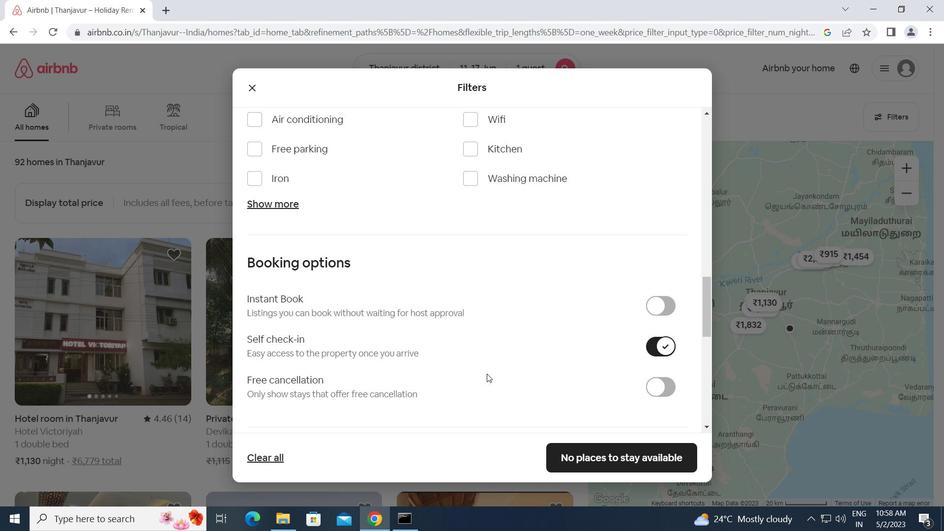 
Action: Mouse scrolled (482, 368) with delta (0, 0)
Screenshot: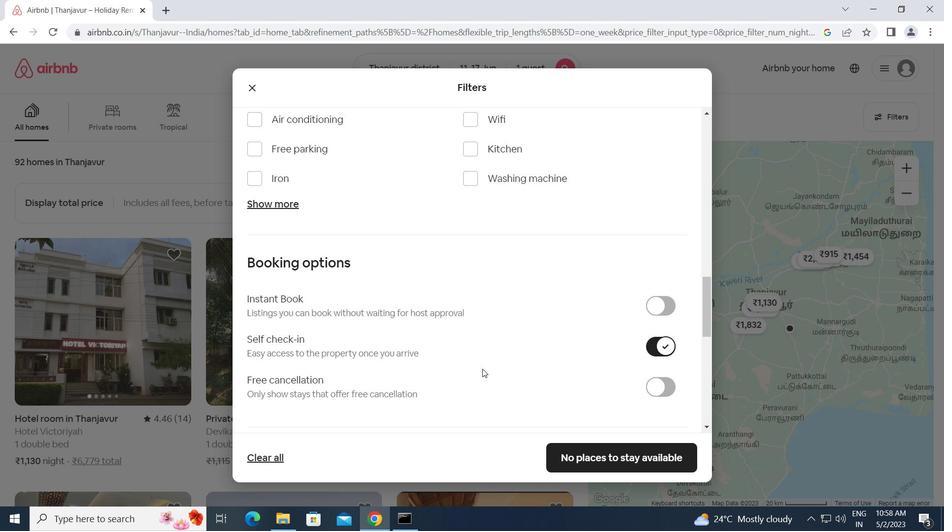 
Action: Mouse scrolled (482, 368) with delta (0, 0)
Screenshot: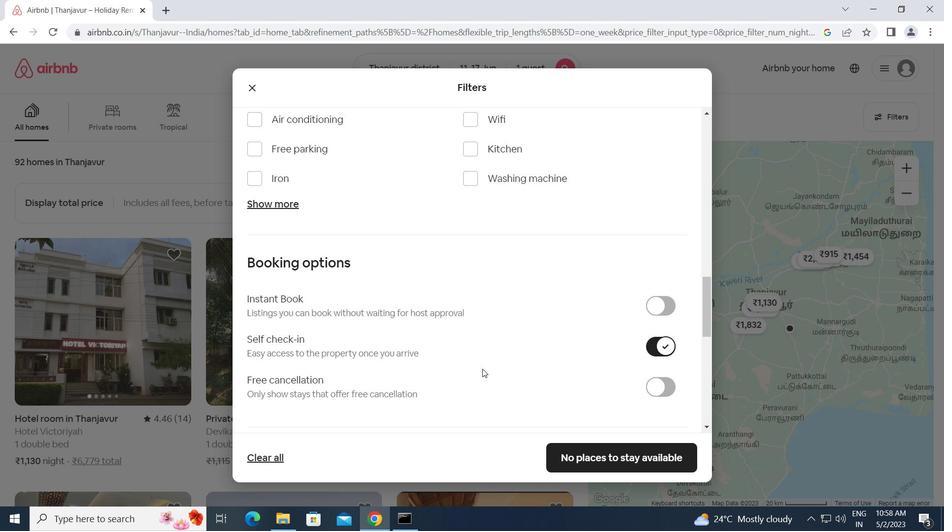 
Action: Mouse scrolled (482, 368) with delta (0, 0)
Screenshot: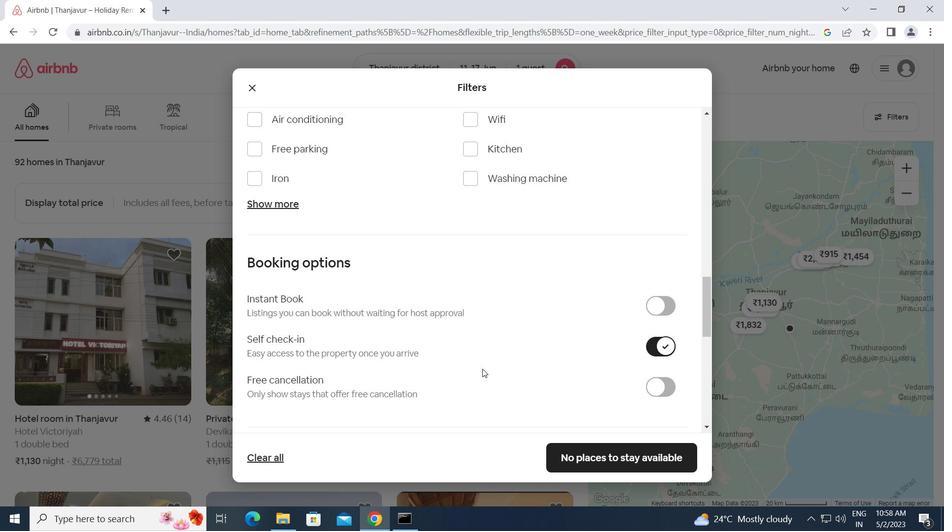 
Action: Mouse scrolled (482, 368) with delta (0, 0)
Screenshot: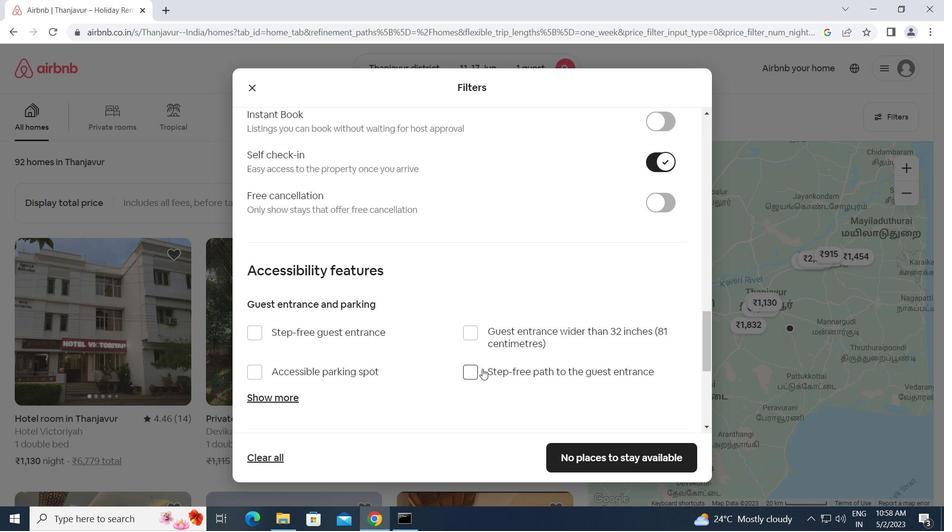 
Action: Mouse scrolled (482, 368) with delta (0, 0)
Screenshot: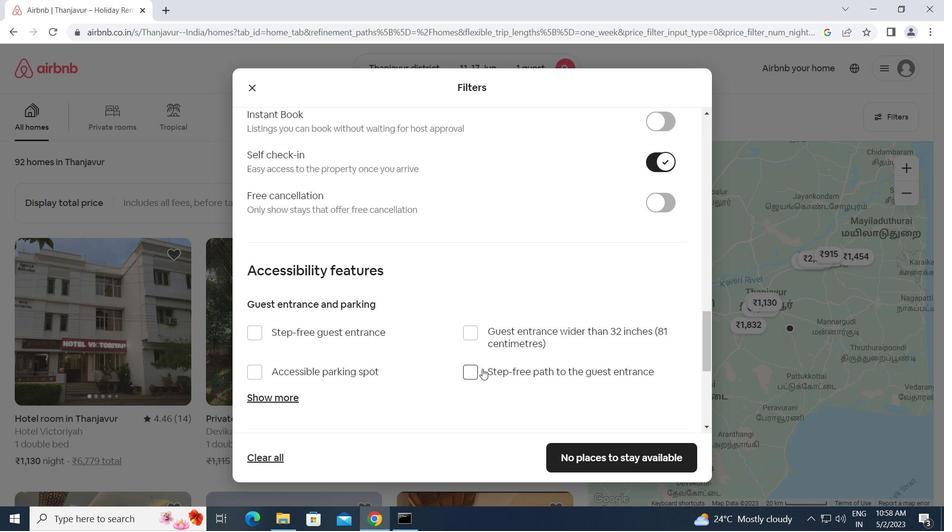 
Action: Mouse scrolled (482, 368) with delta (0, 0)
Screenshot: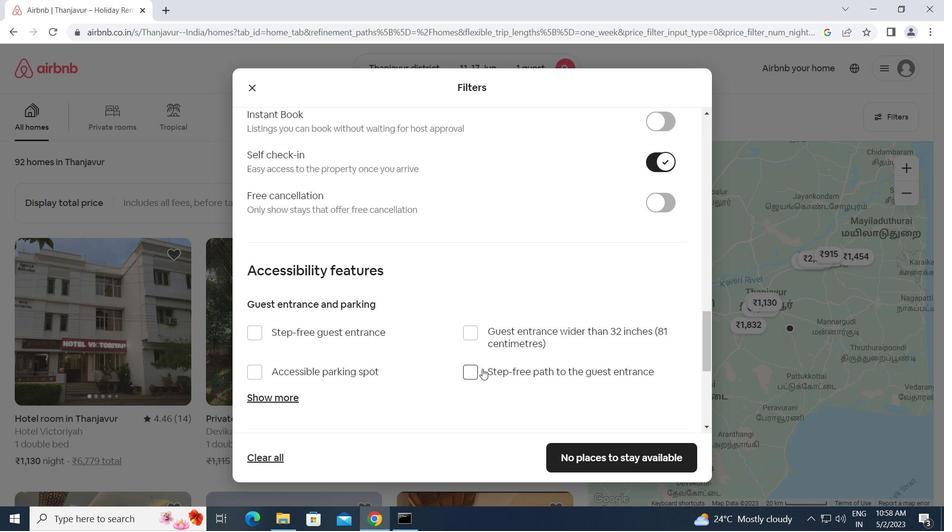 
Action: Mouse scrolled (482, 368) with delta (0, 0)
Screenshot: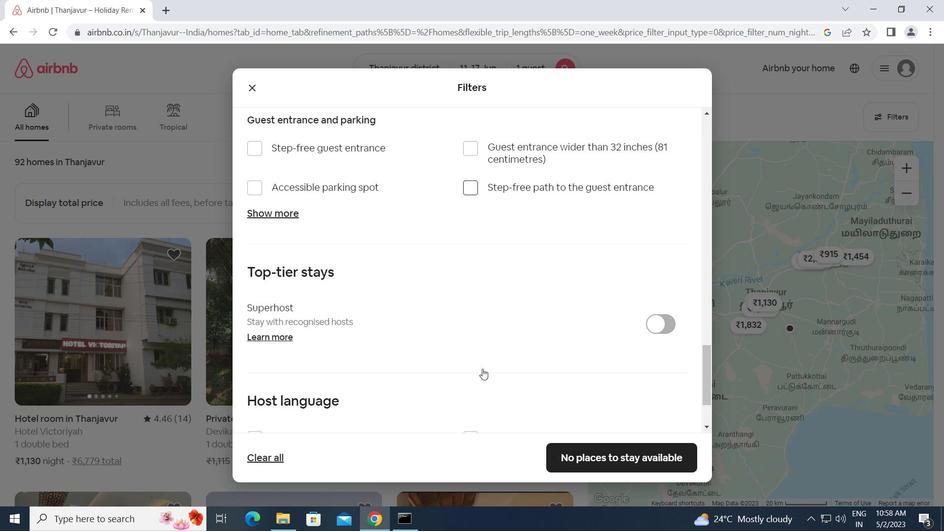 
Action: Mouse scrolled (482, 368) with delta (0, 0)
Screenshot: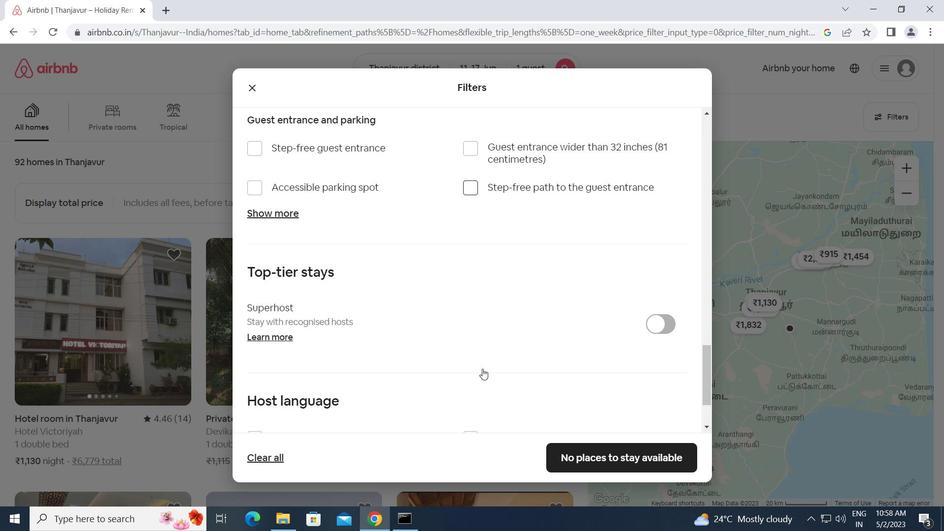 
Action: Mouse scrolled (482, 368) with delta (0, 0)
Screenshot: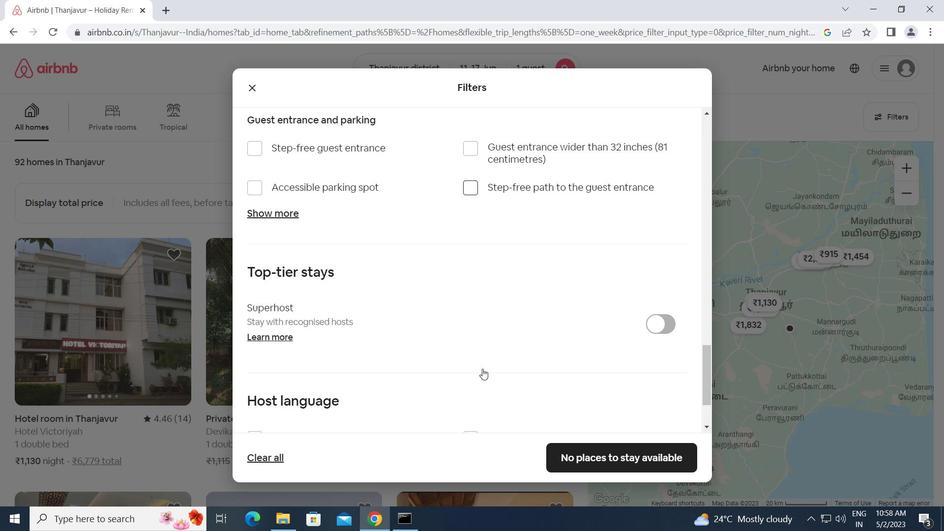 
Action: Mouse moved to (482, 369)
Screenshot: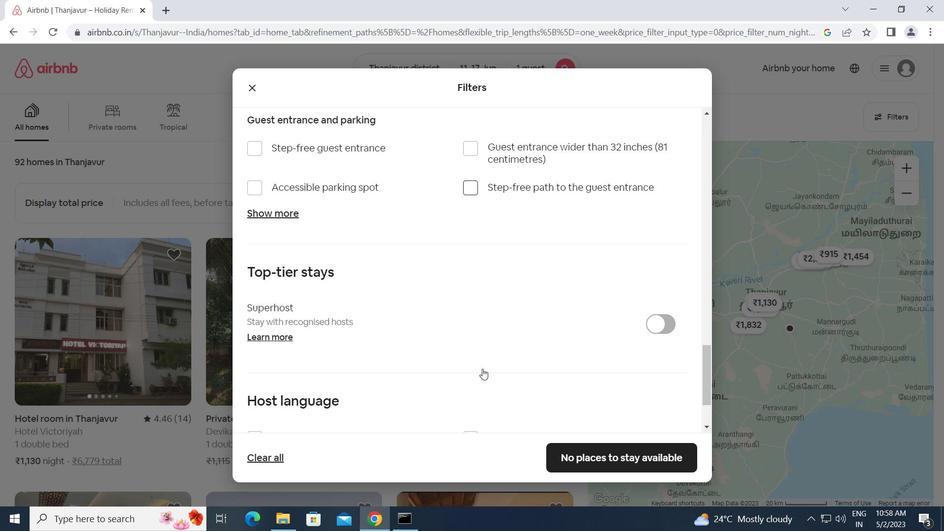 
Action: Mouse scrolled (482, 368) with delta (0, 0)
Screenshot: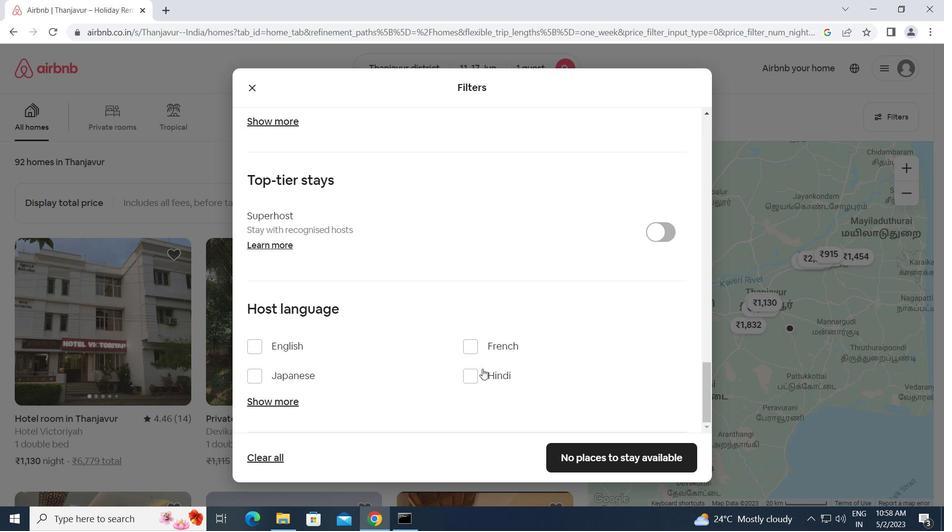 
Action: Mouse moved to (482, 369)
Screenshot: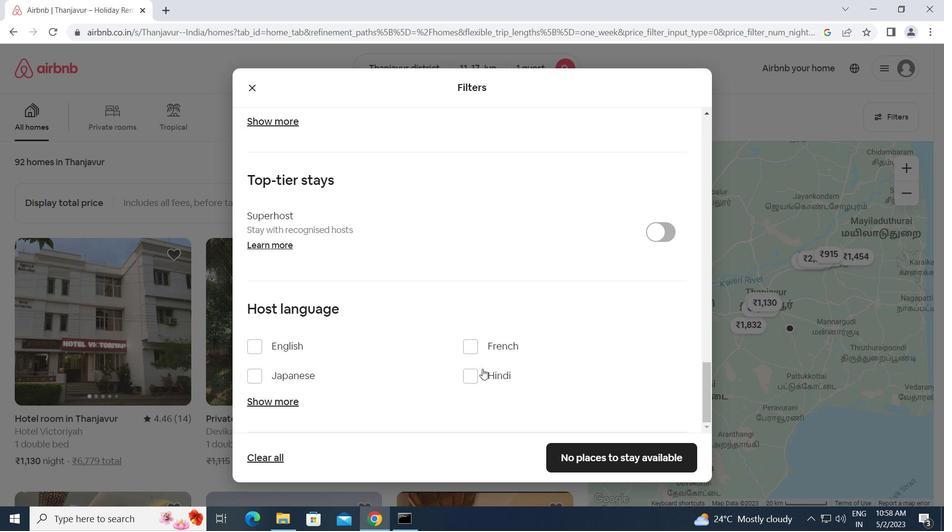
Action: Mouse scrolled (482, 368) with delta (0, 0)
Screenshot: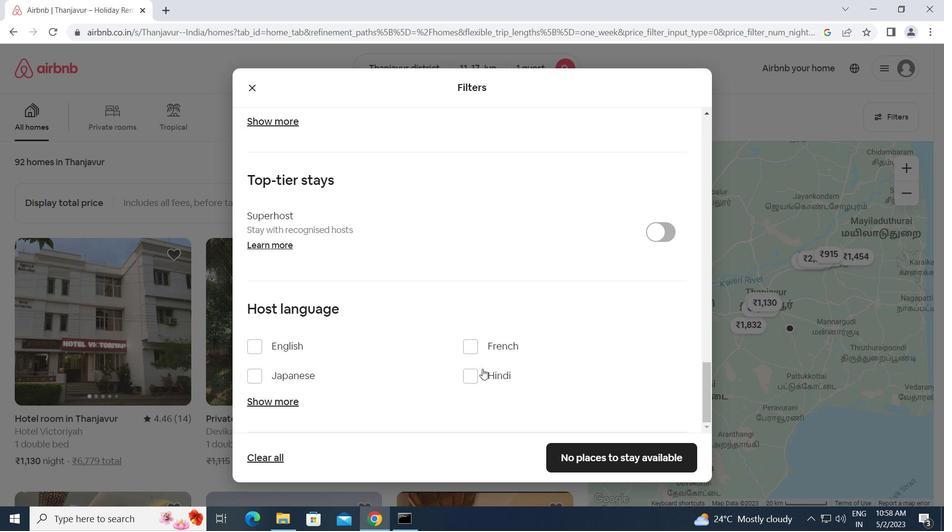 
Action: Mouse moved to (255, 343)
Screenshot: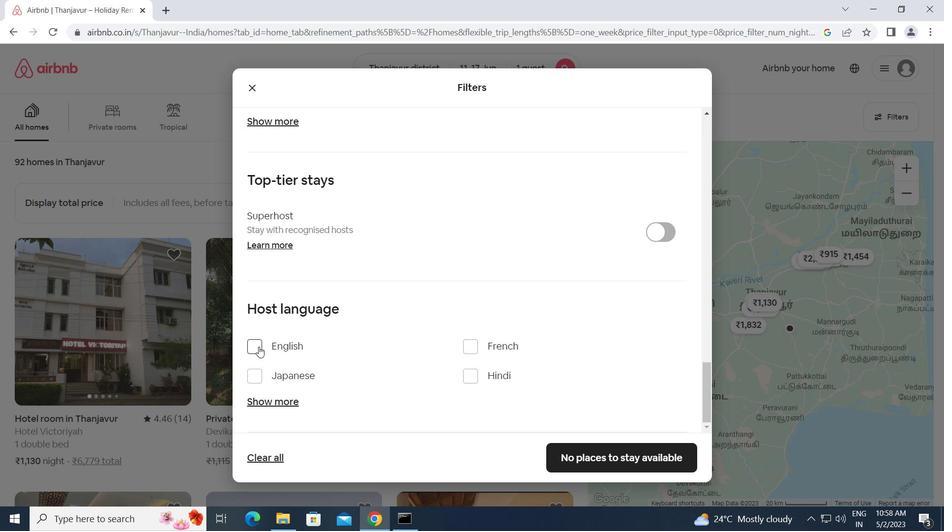 
Action: Mouse pressed left at (255, 343)
Screenshot: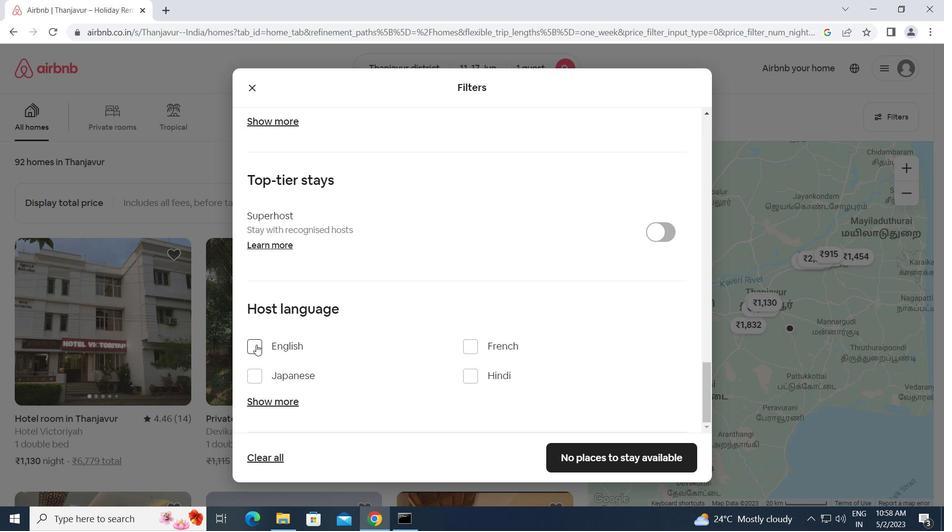 
Action: Mouse moved to (586, 456)
Screenshot: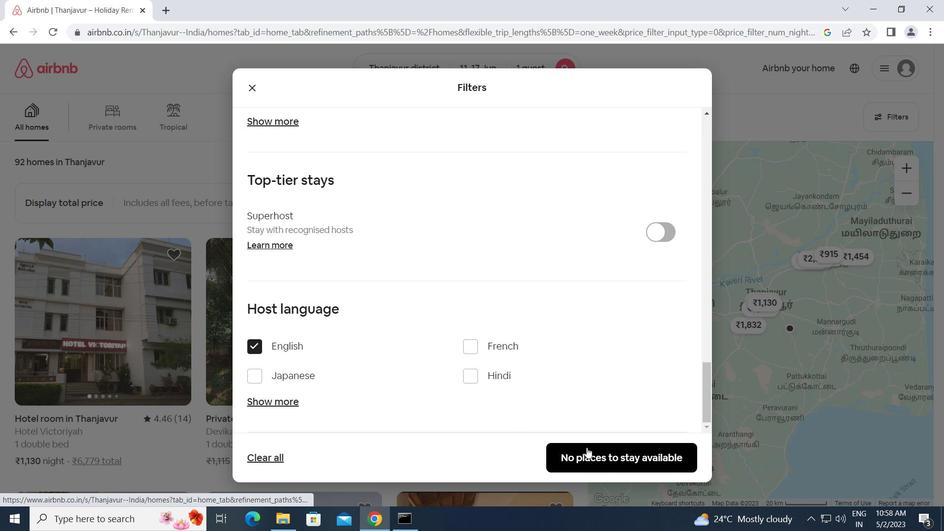 
Action: Mouse pressed left at (586, 456)
Screenshot: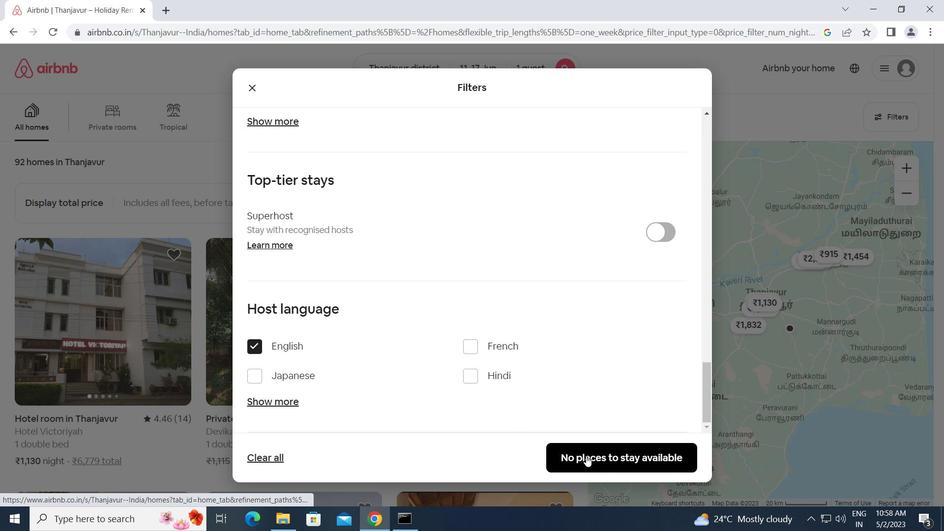 
